 Task: Look for space in Birganj, Nepal from 10th September, 2023 to 16th September, 2023 for 4 adults in price range Rs.10000 to Rs.14000. Place can be private room with 4 bedrooms having 4 beds and 4 bathrooms. Property type can be house, flat, guest house, hotel. Amenities needed are: wifi, TV, free parkinig on premises, gym, breakfast. Booking option can be shelf check-in. Required host language is English.
Action: Mouse moved to (475, 100)
Screenshot: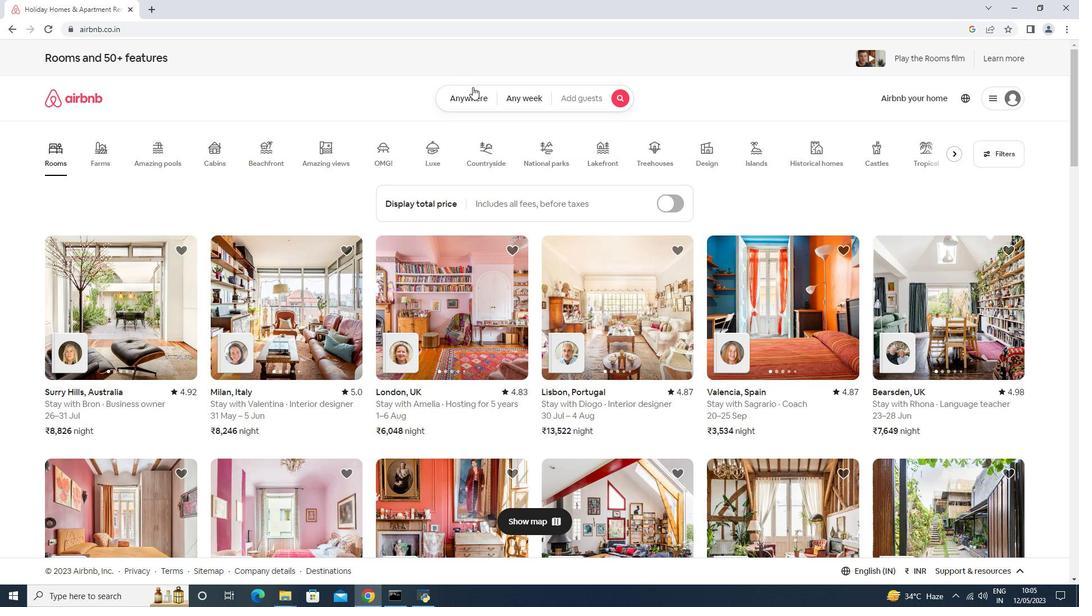 
Action: Mouse pressed left at (475, 100)
Screenshot: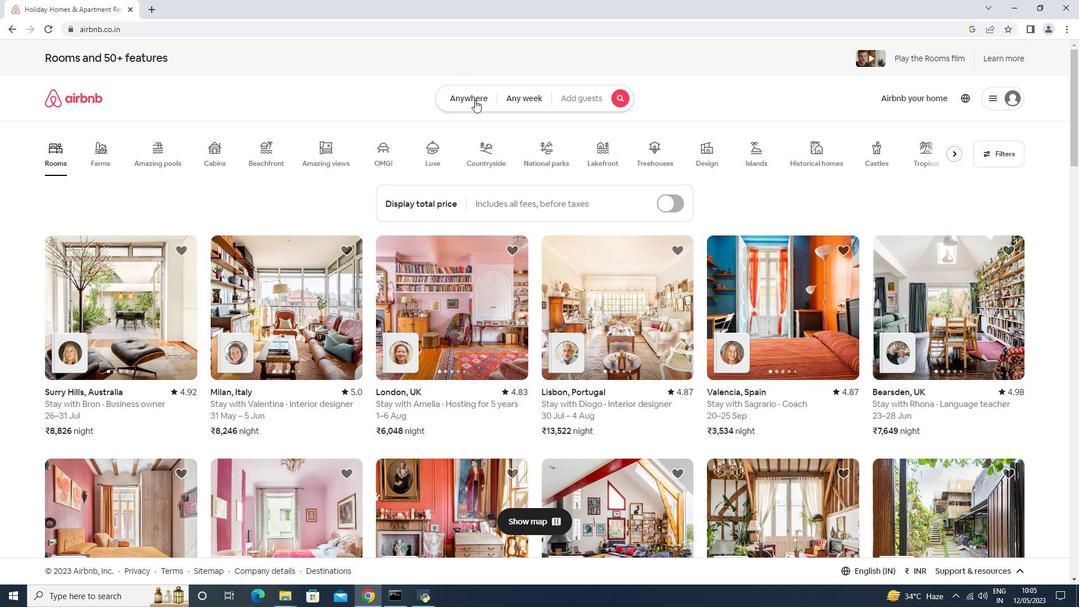 
Action: Mouse moved to (390, 138)
Screenshot: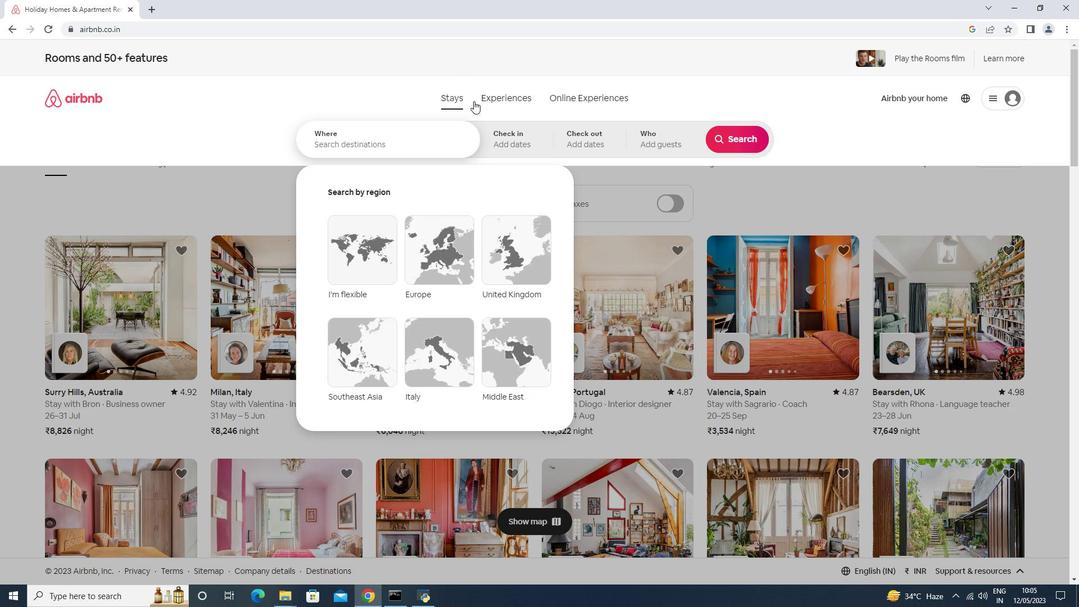 
Action: Mouse pressed left at (390, 138)
Screenshot: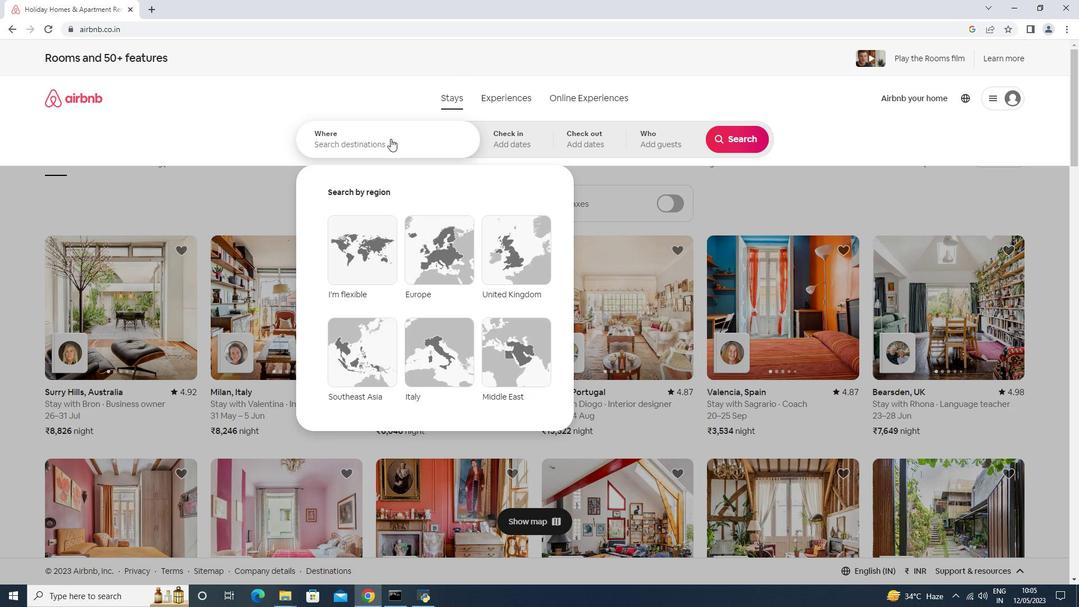 
Action: Key pressed <Key.shift><Key.shift>Birganj,<Key.space><Key.shift>Nepal<Key.enter>
Screenshot: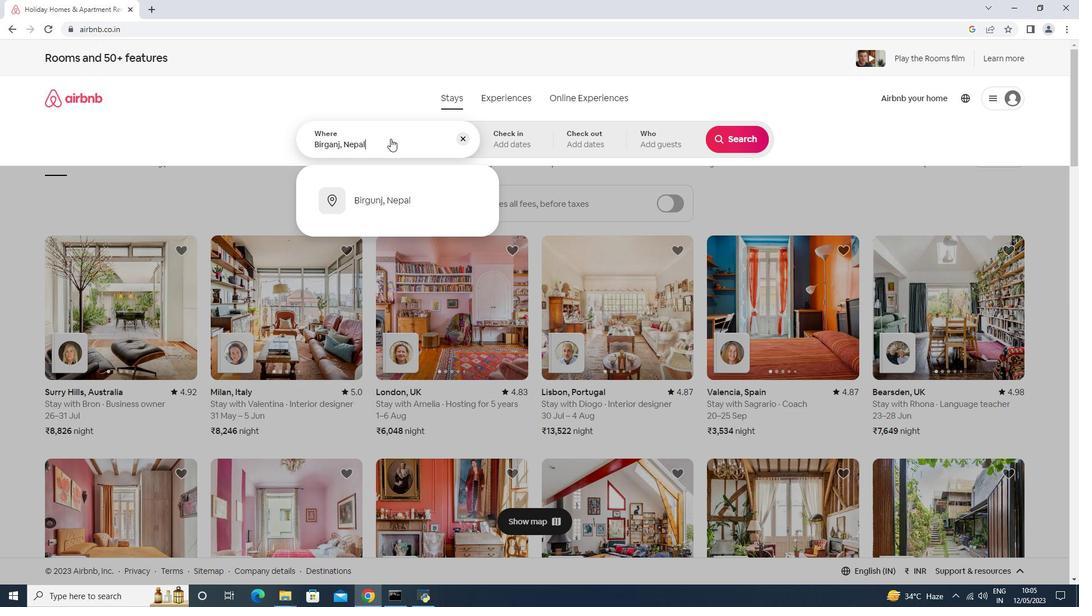 
Action: Mouse moved to (734, 227)
Screenshot: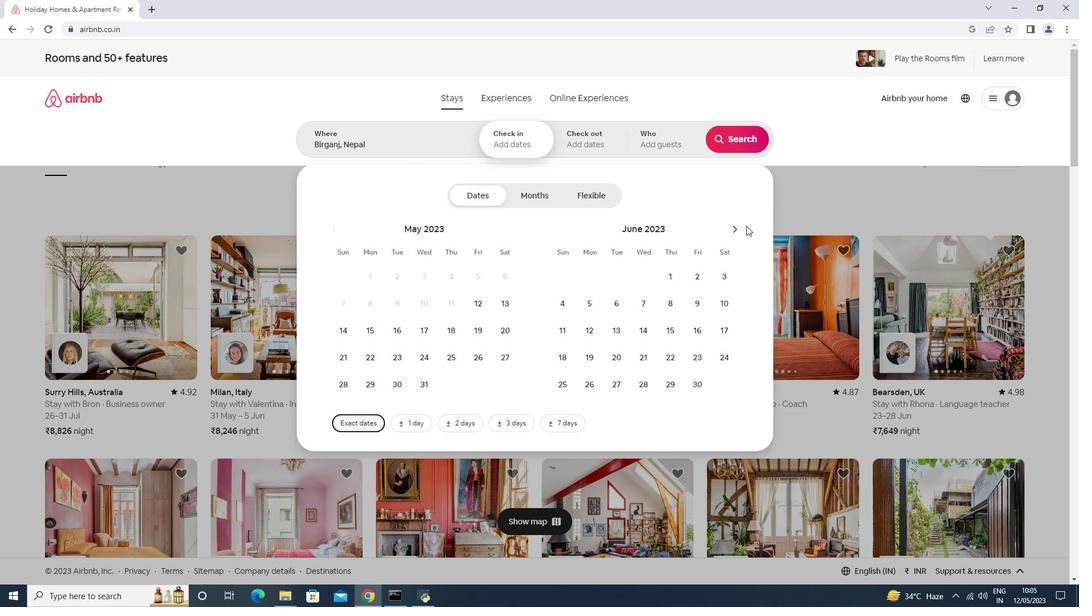 
Action: Mouse pressed left at (734, 227)
Screenshot: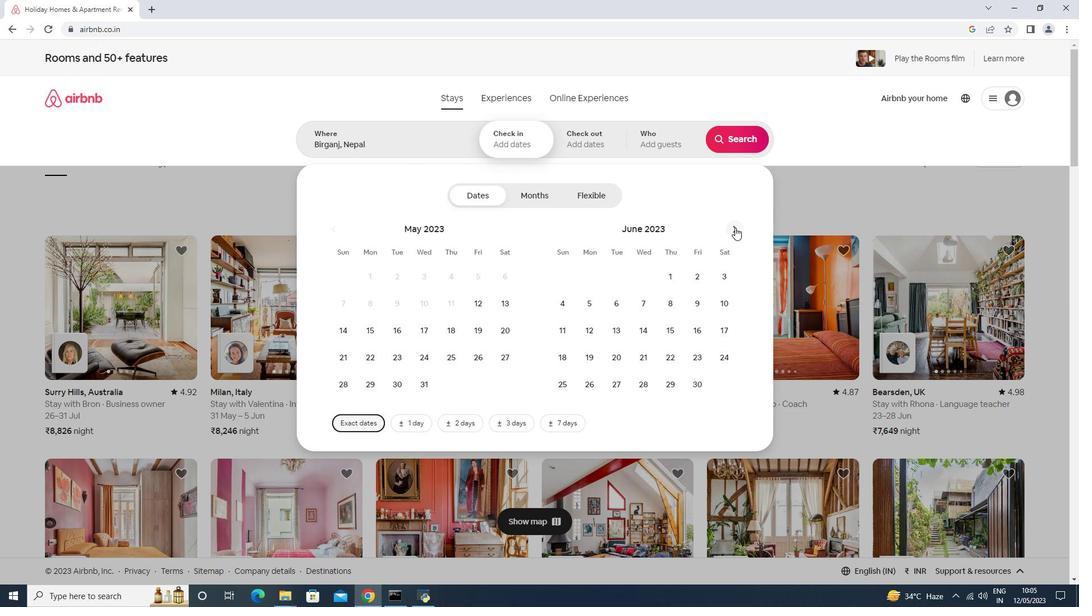 
Action: Mouse pressed left at (734, 227)
Screenshot: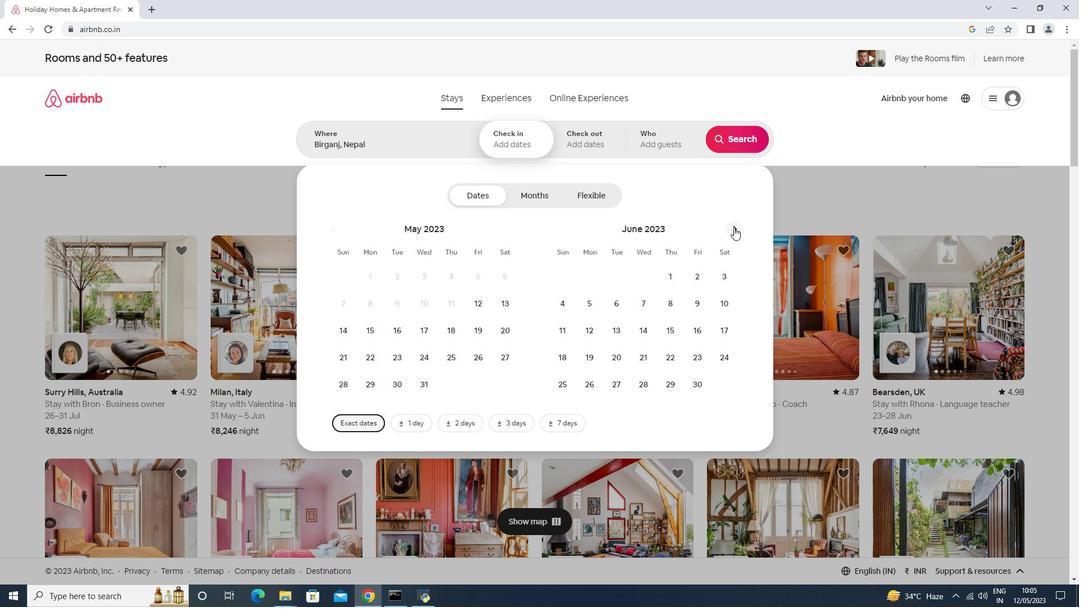 
Action: Mouse pressed left at (734, 227)
Screenshot: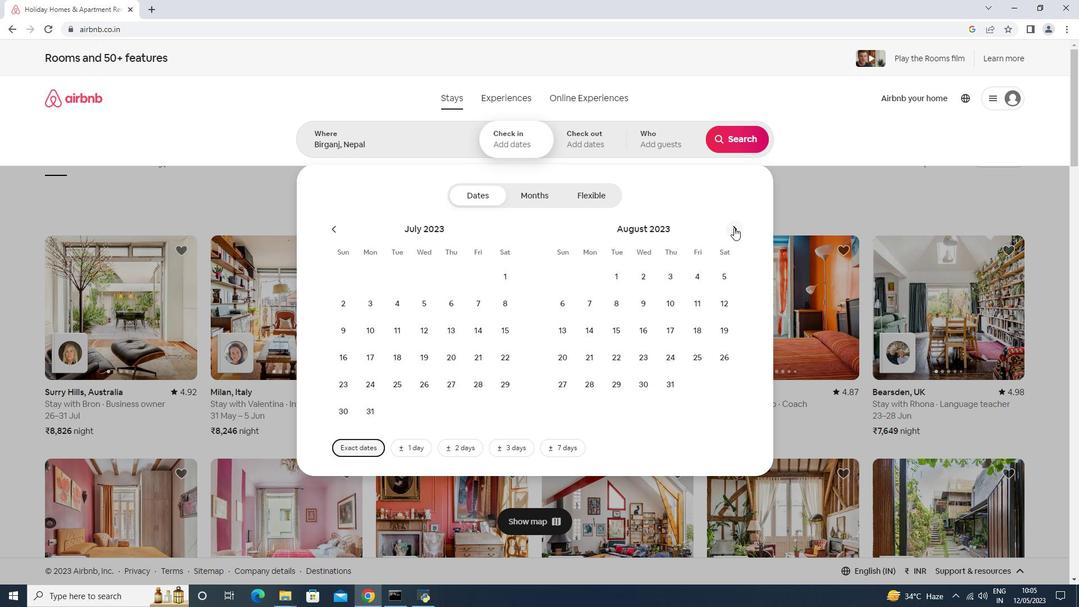 
Action: Mouse moved to (553, 332)
Screenshot: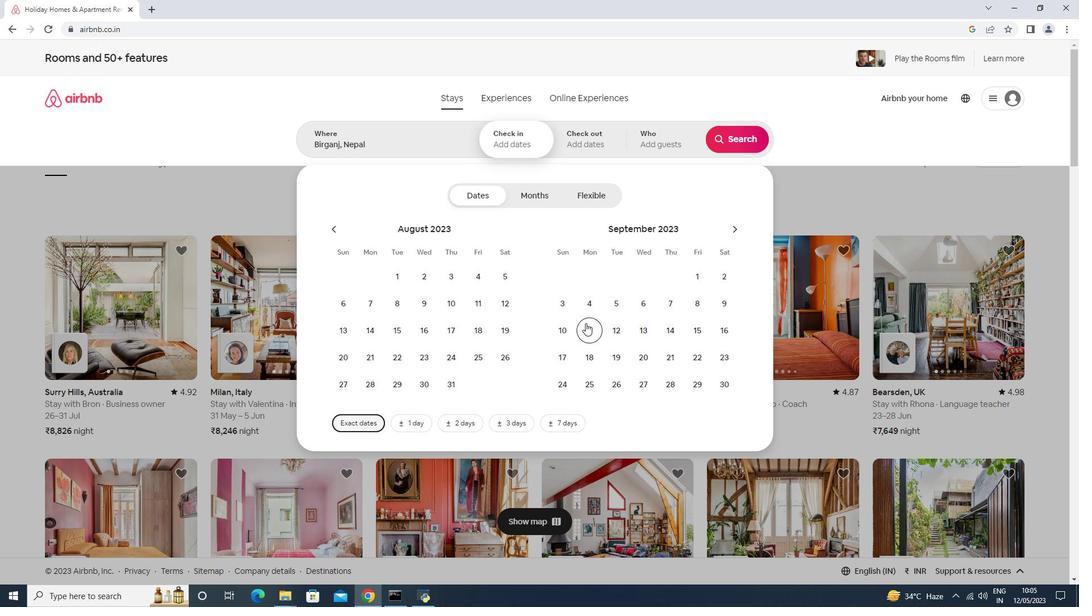 
Action: Mouse pressed left at (553, 332)
Screenshot: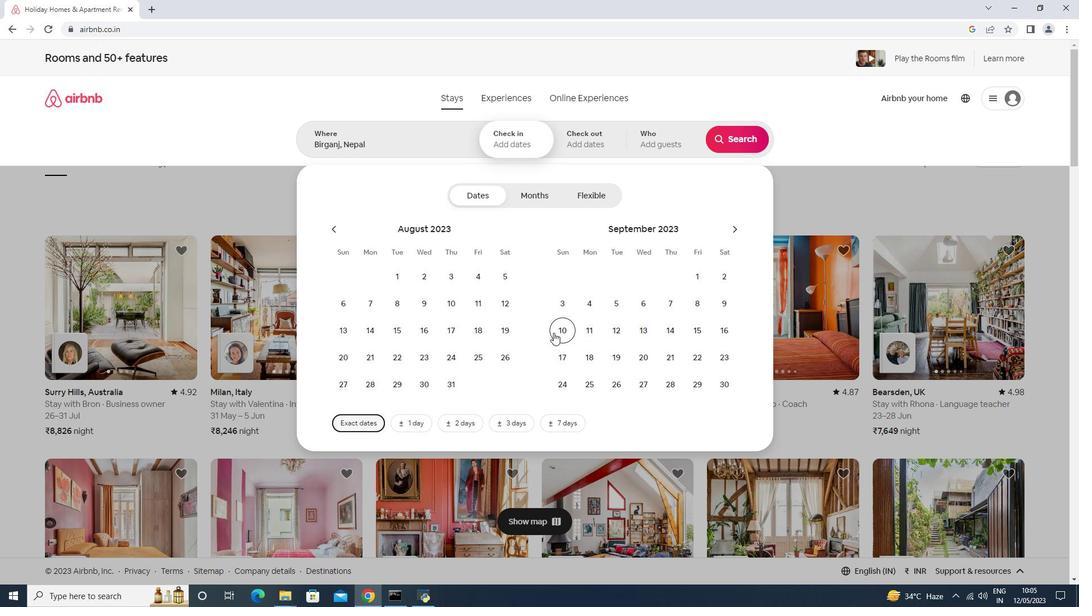 
Action: Mouse moved to (718, 336)
Screenshot: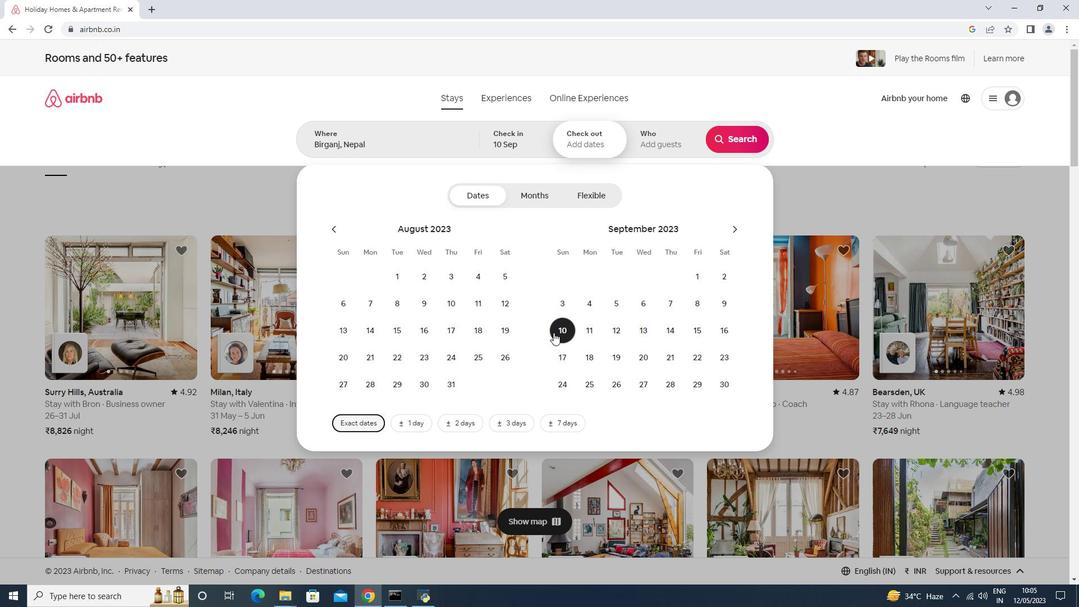 
Action: Mouse pressed left at (718, 336)
Screenshot: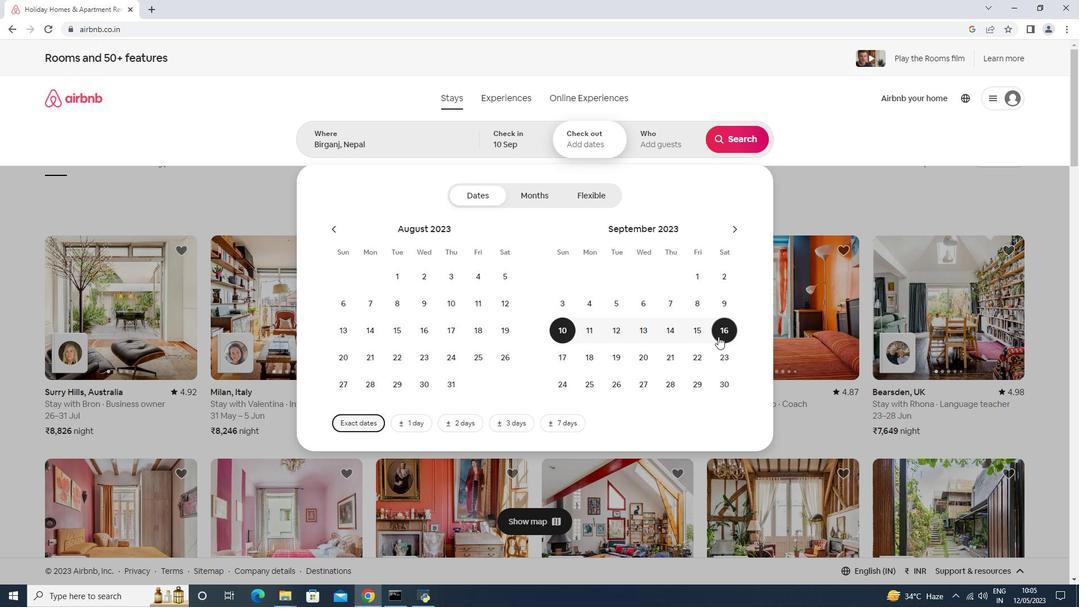 
Action: Mouse moved to (661, 140)
Screenshot: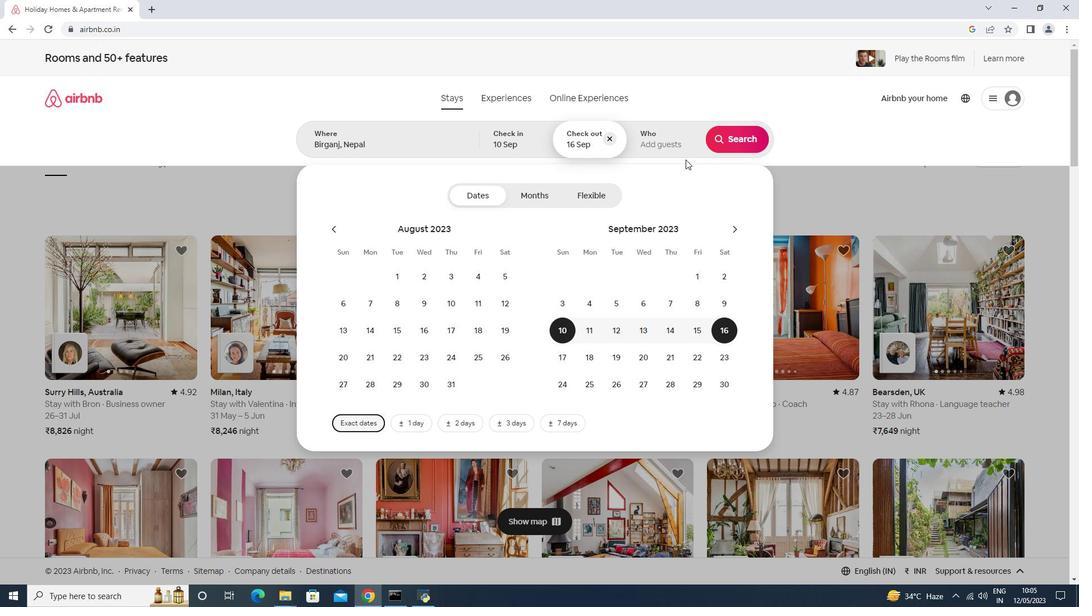 
Action: Mouse pressed left at (661, 140)
Screenshot: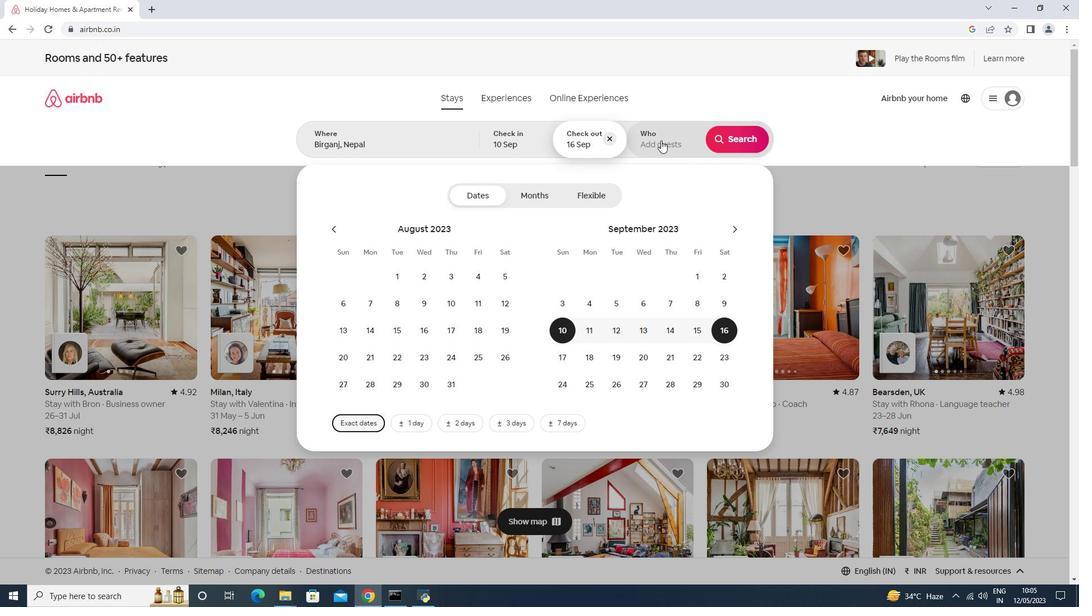 
Action: Mouse moved to (738, 197)
Screenshot: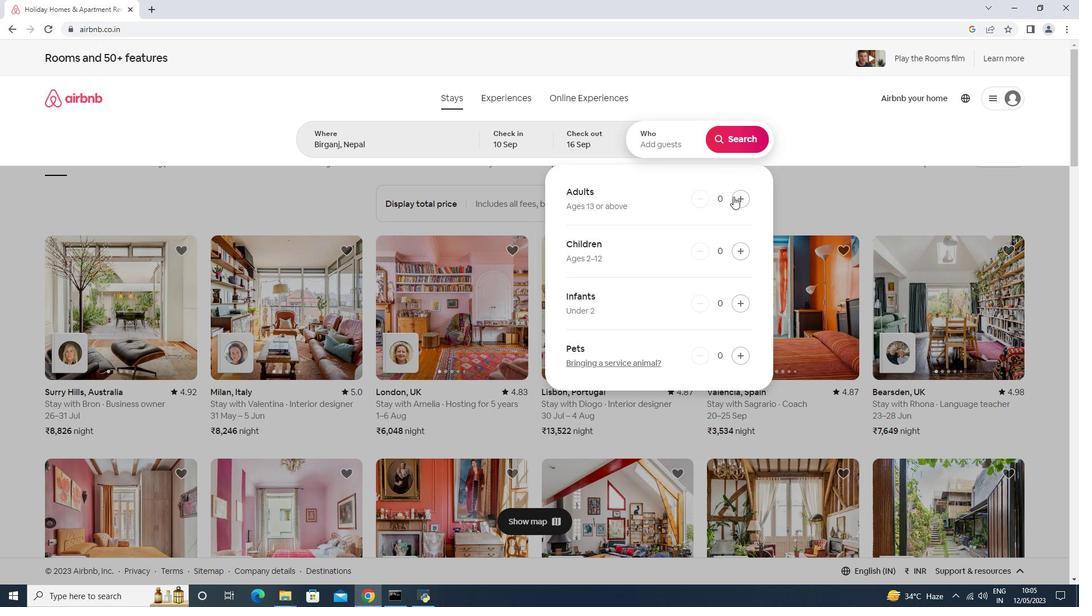 
Action: Mouse pressed left at (738, 197)
Screenshot: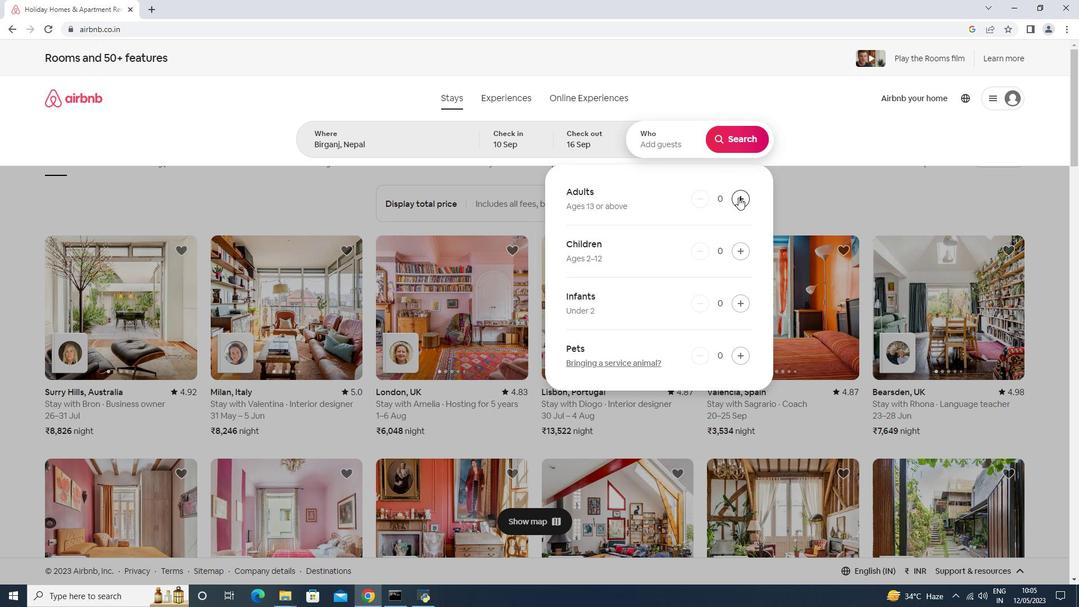 
Action: Mouse pressed left at (738, 197)
Screenshot: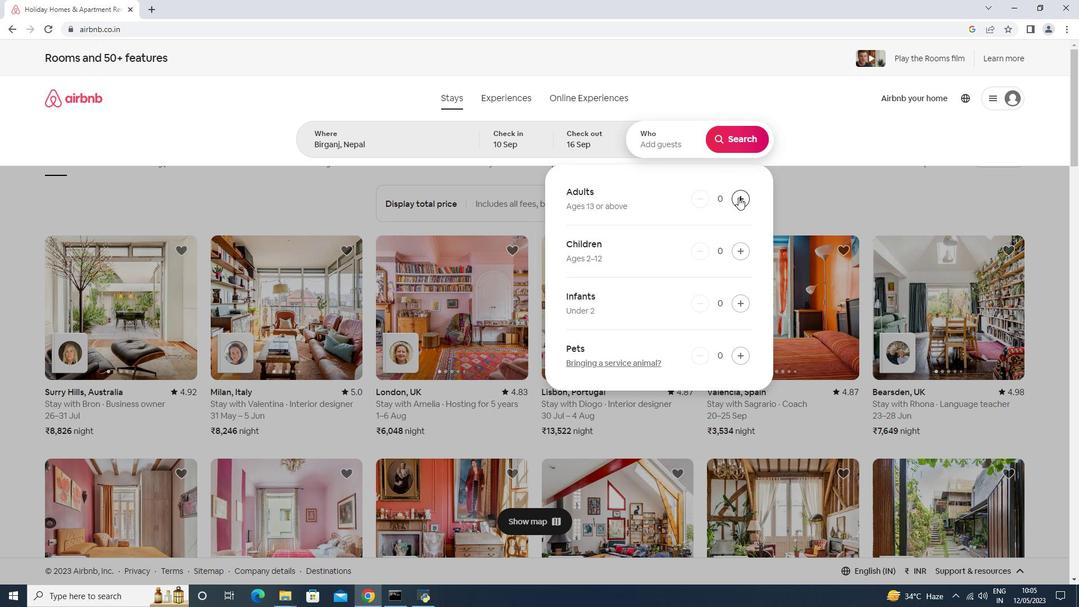 
Action: Mouse pressed left at (738, 197)
Screenshot: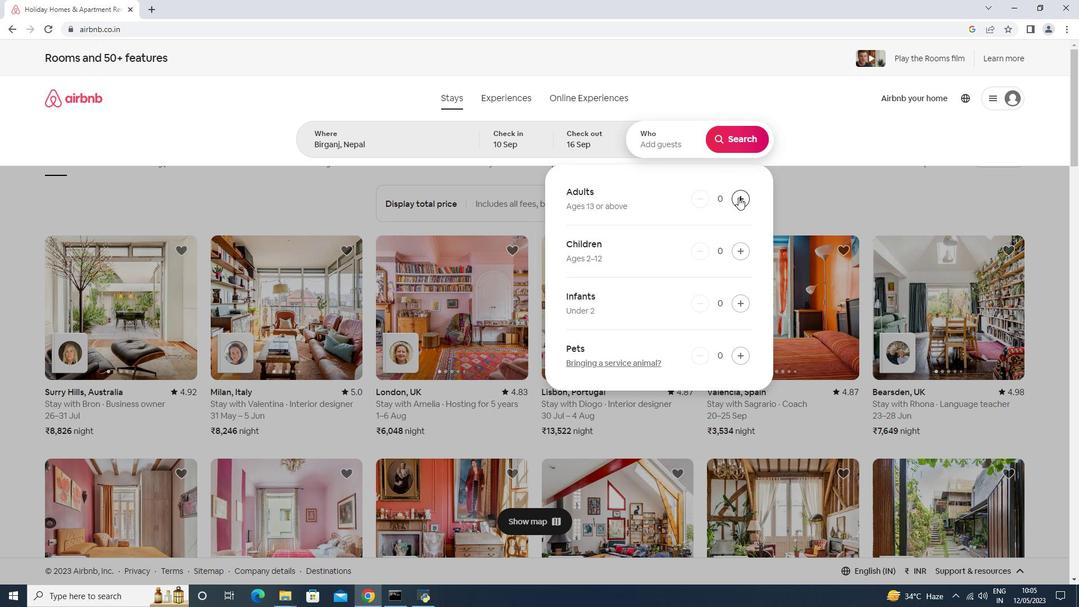 
Action: Mouse pressed left at (738, 197)
Screenshot: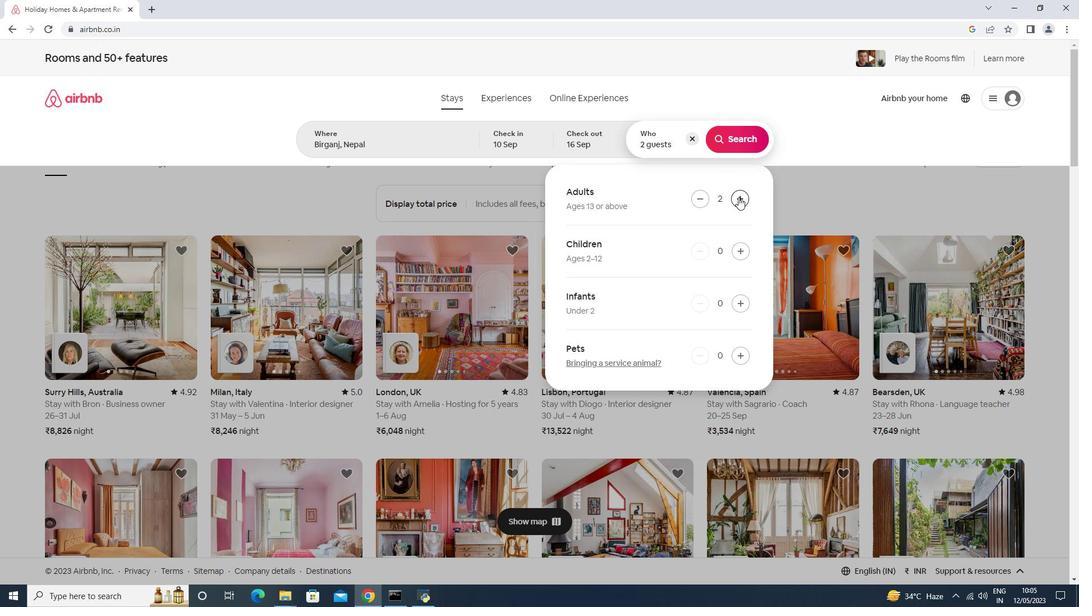 
Action: Mouse moved to (737, 133)
Screenshot: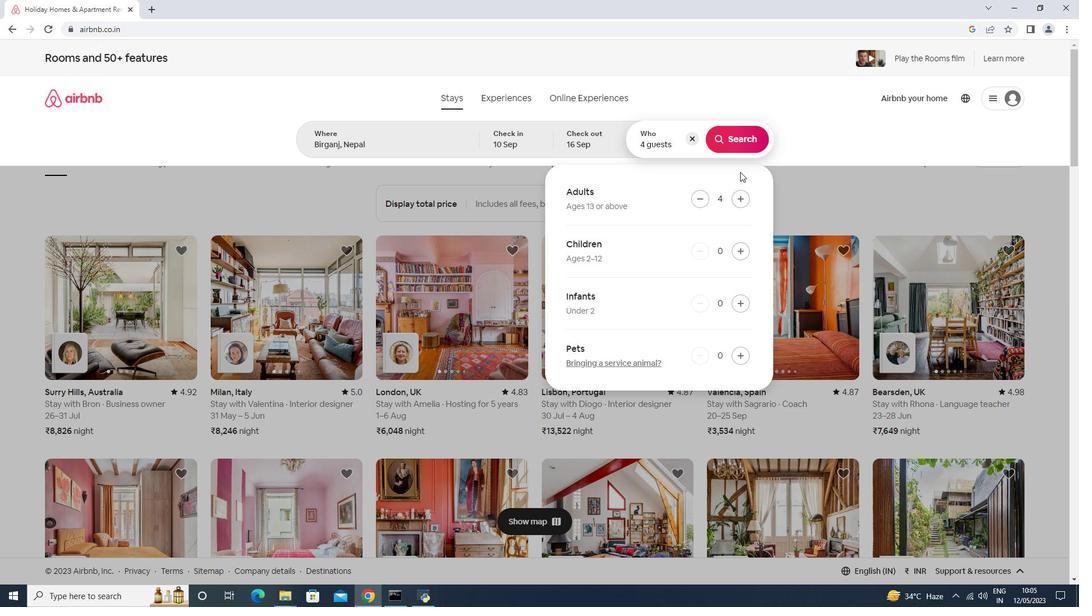 
Action: Mouse pressed left at (737, 133)
Screenshot: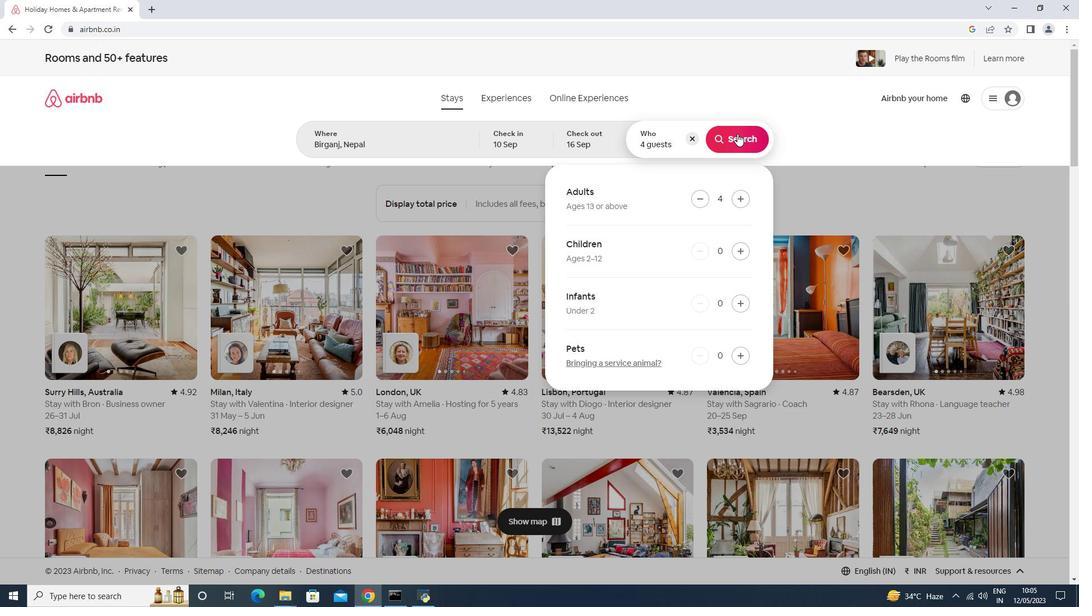 
Action: Mouse moved to (1038, 113)
Screenshot: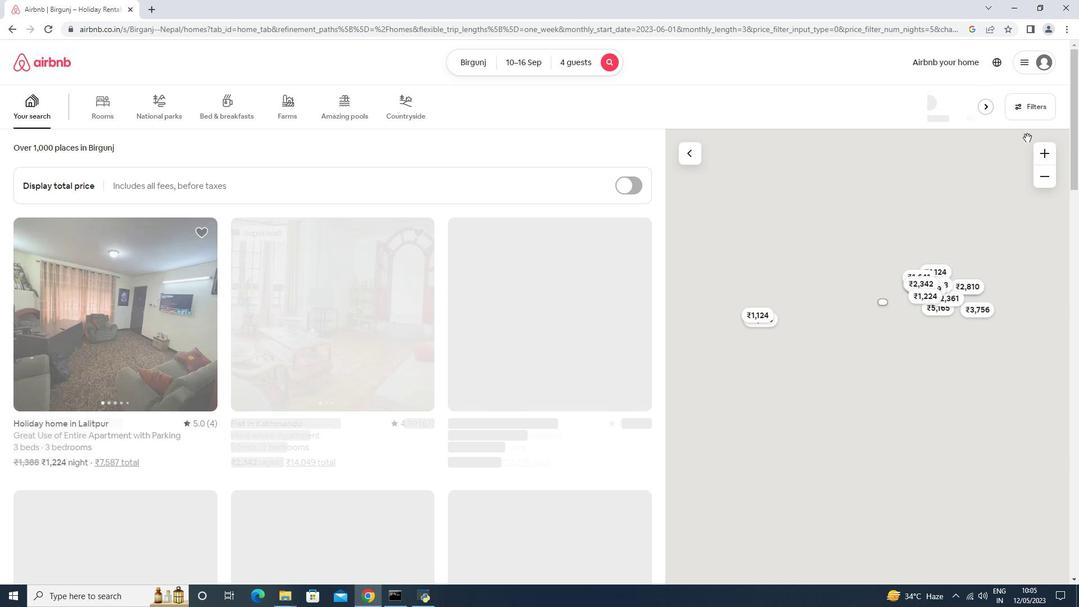 
Action: Mouse pressed left at (1038, 113)
Screenshot: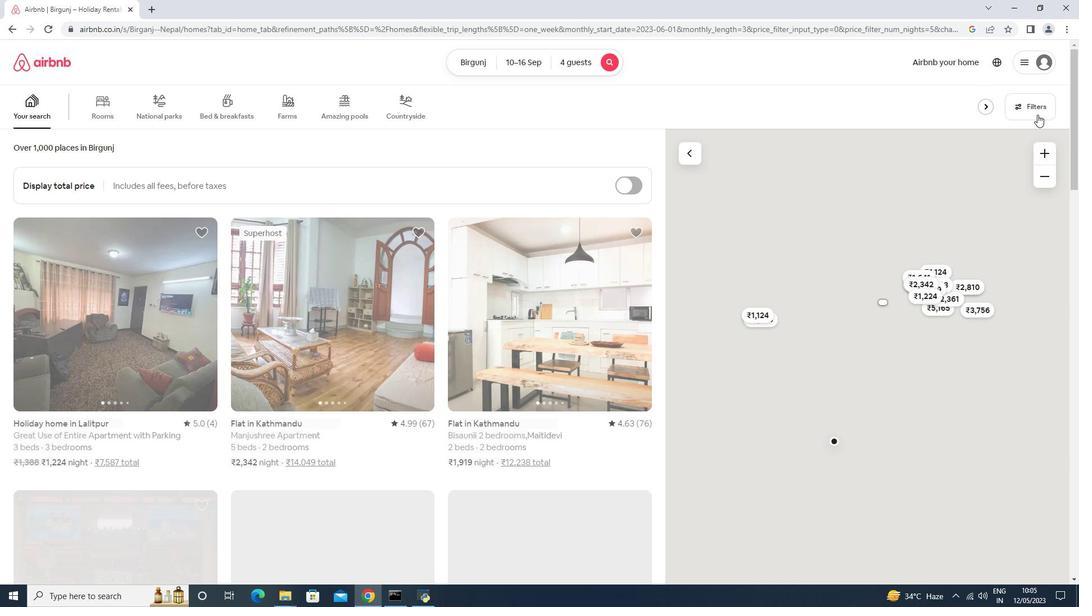 
Action: Mouse moved to (466, 384)
Screenshot: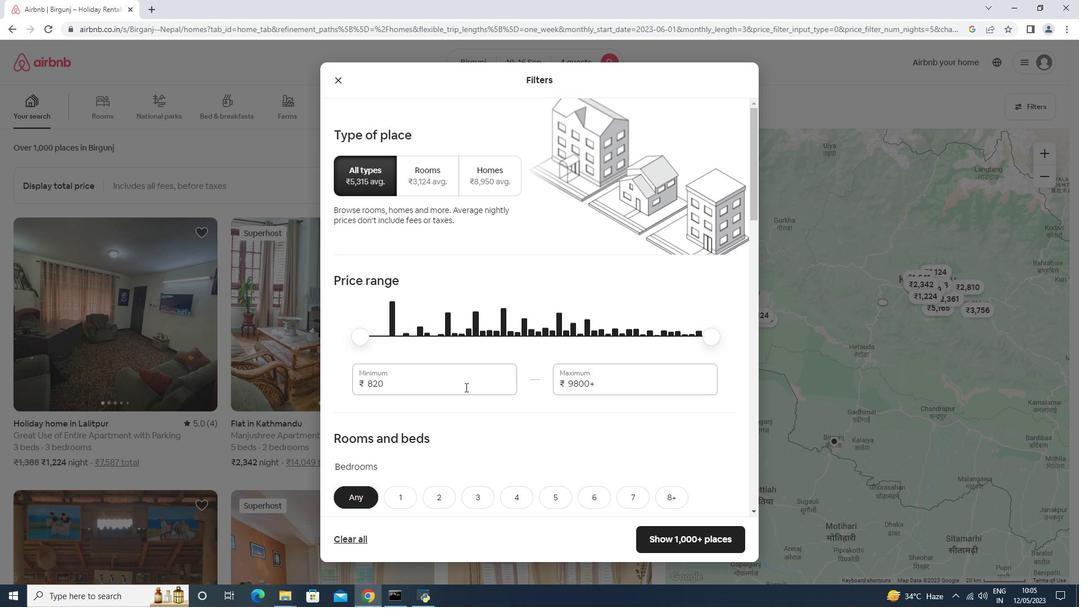 
Action: Mouse pressed left at (466, 384)
Screenshot: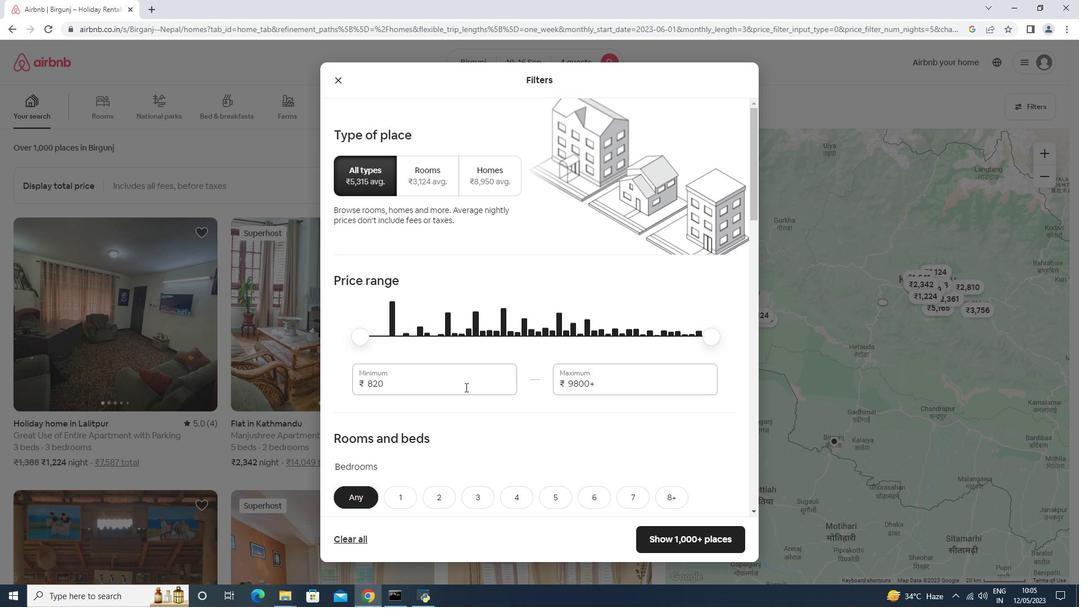 
Action: Mouse moved to (466, 384)
Screenshot: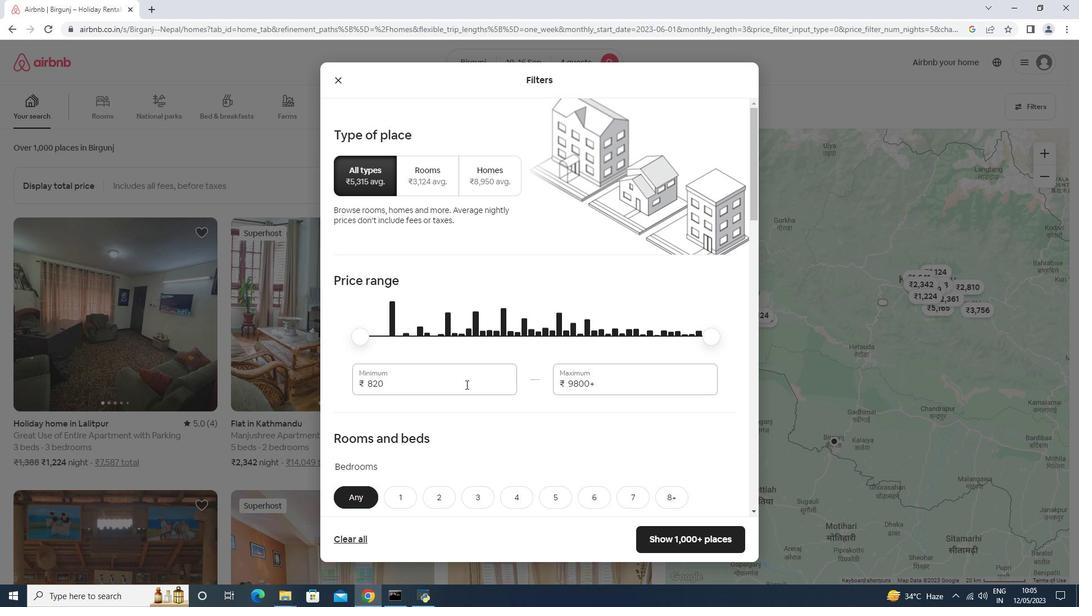 
Action: Mouse pressed left at (466, 384)
Screenshot: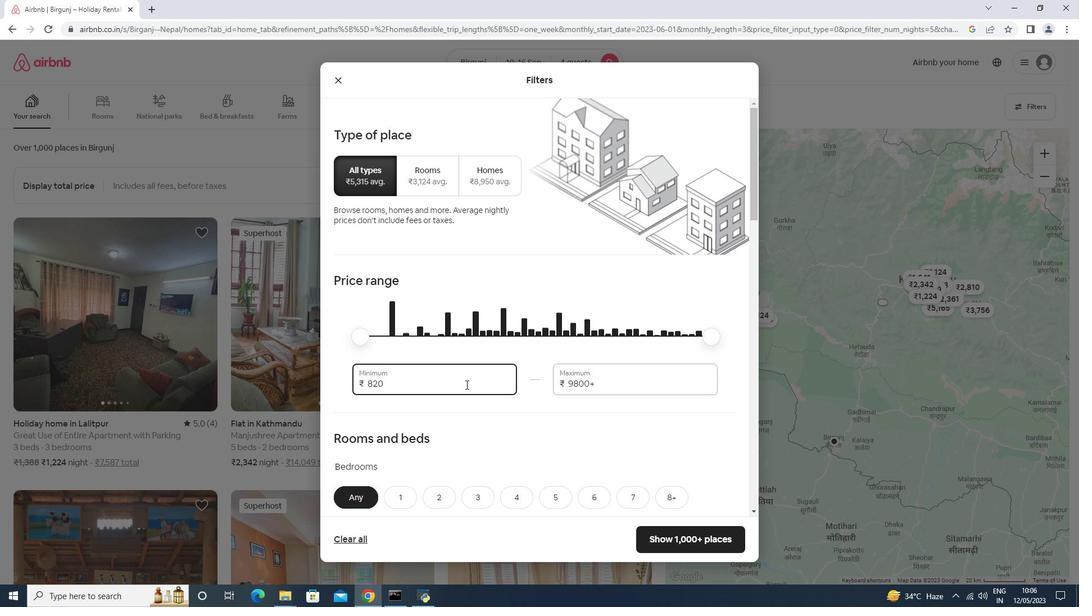 
Action: Mouse pressed left at (466, 384)
Screenshot: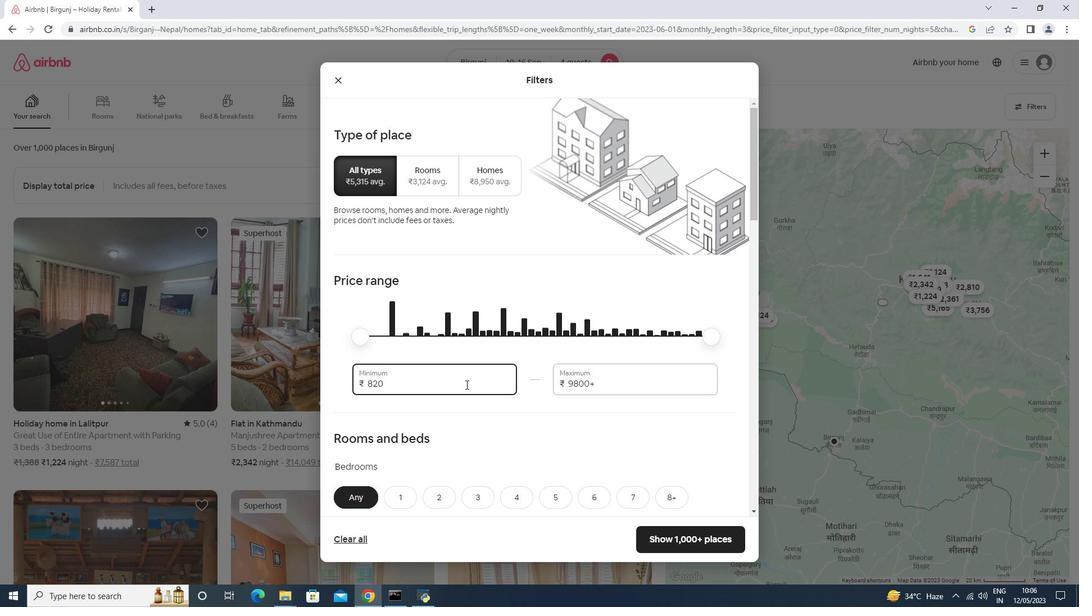 
Action: Key pressed 10000<Key.tab>16000
Screenshot: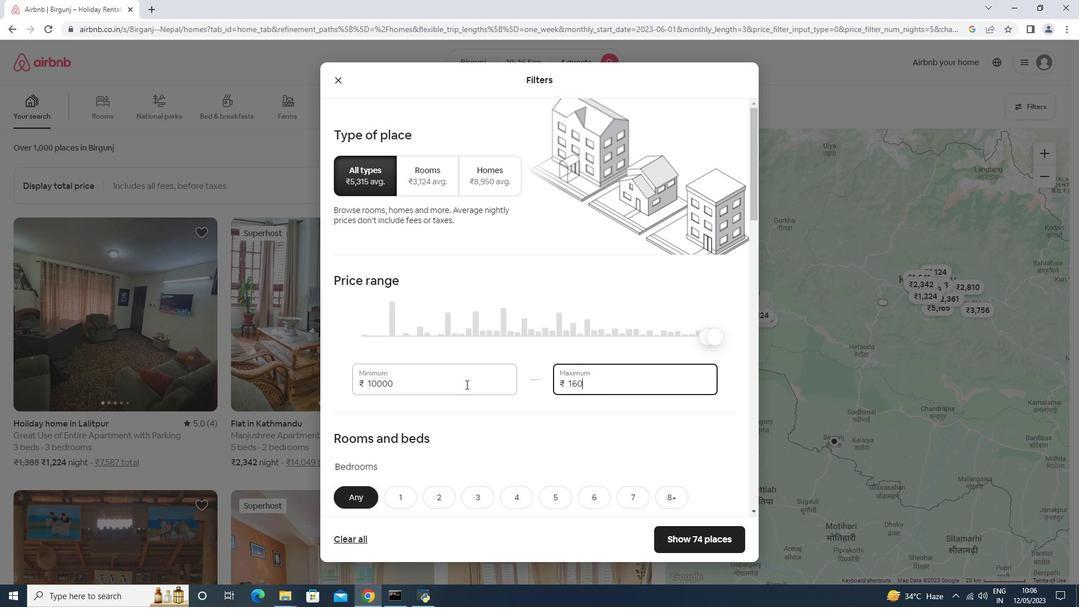 
Action: Mouse moved to (454, 391)
Screenshot: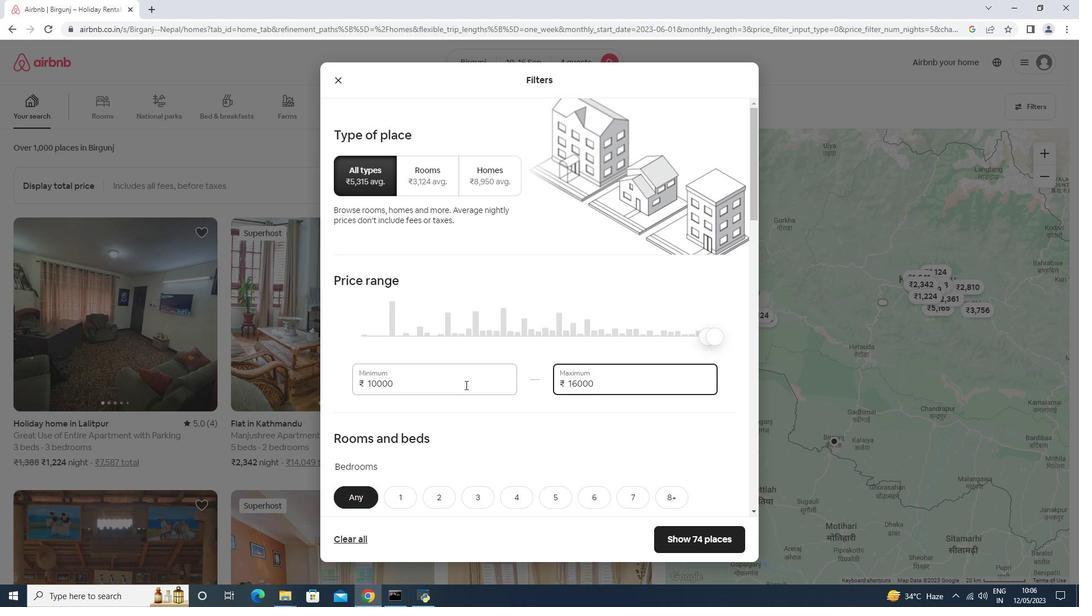 
Action: Mouse scrolled (454, 391) with delta (0, 0)
Screenshot: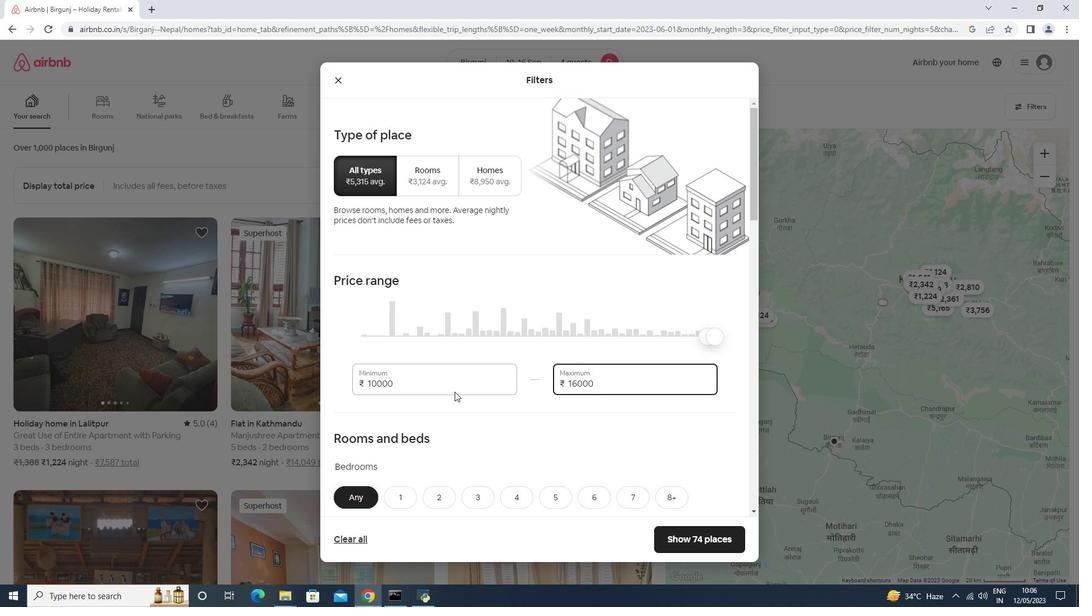
Action: Mouse scrolled (454, 391) with delta (0, 0)
Screenshot: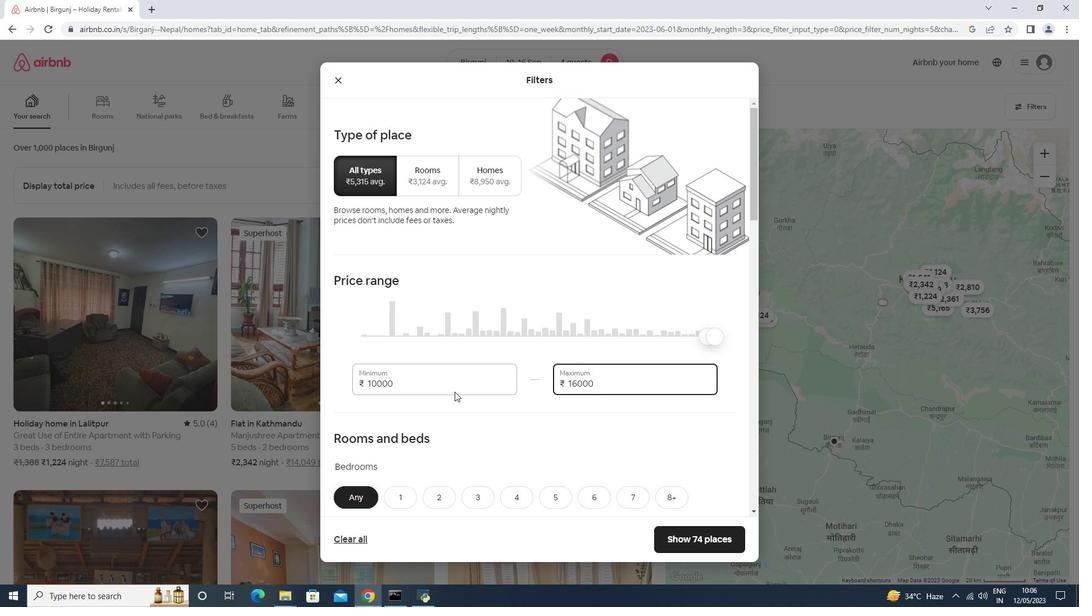 
Action: Mouse scrolled (454, 391) with delta (0, 0)
Screenshot: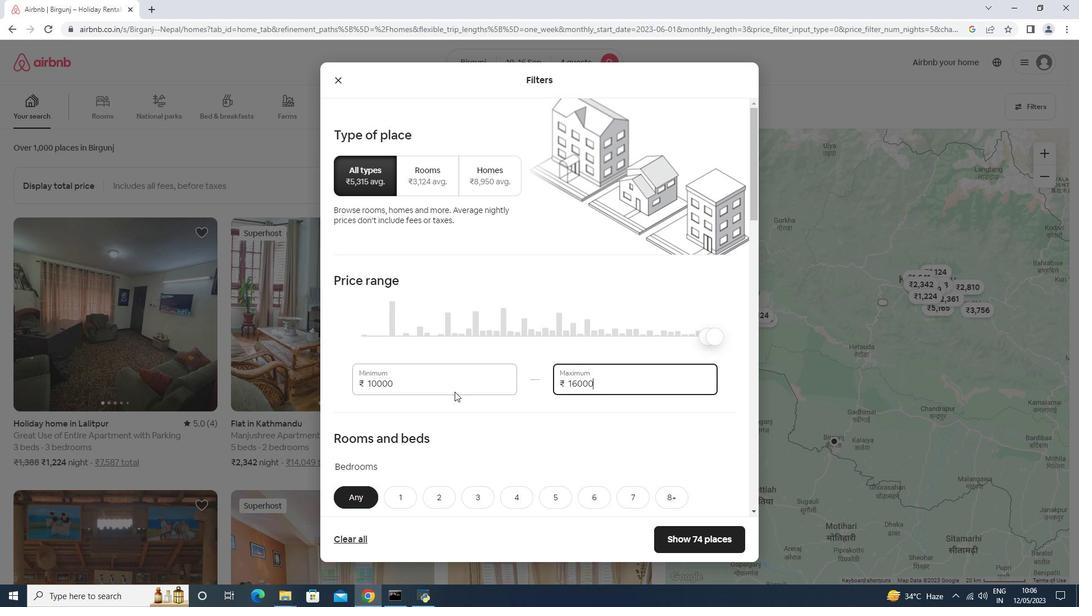 
Action: Mouse scrolled (454, 391) with delta (0, 0)
Screenshot: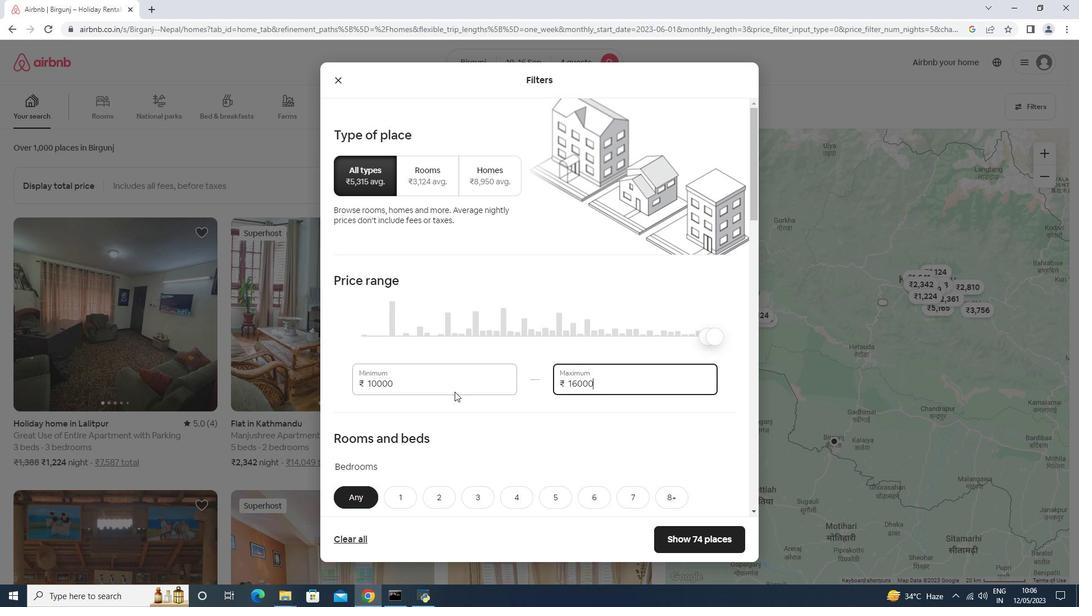 
Action: Mouse moved to (522, 271)
Screenshot: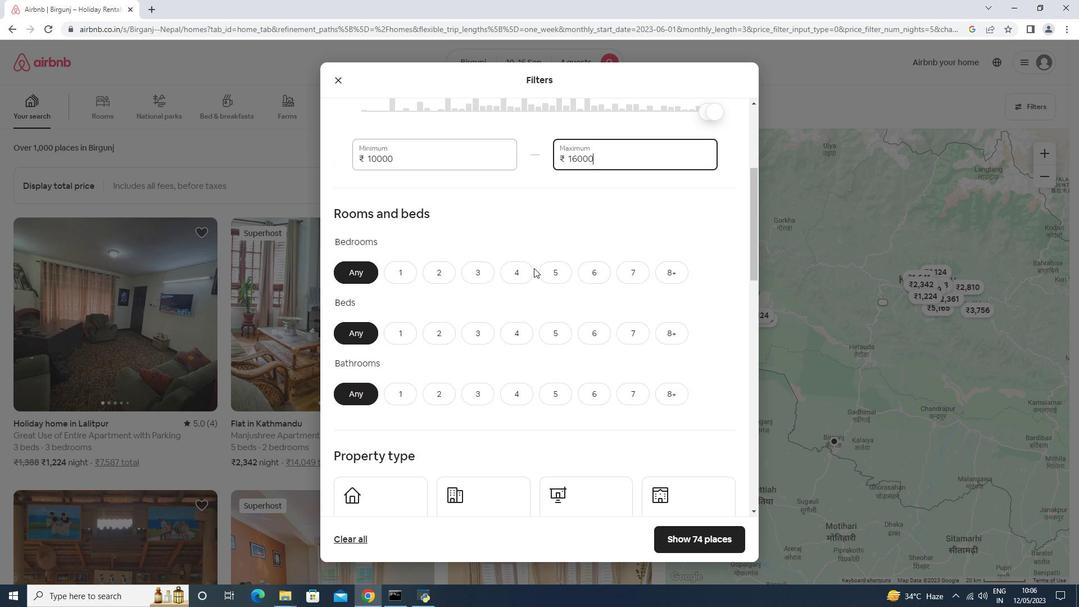 
Action: Mouse pressed left at (522, 271)
Screenshot: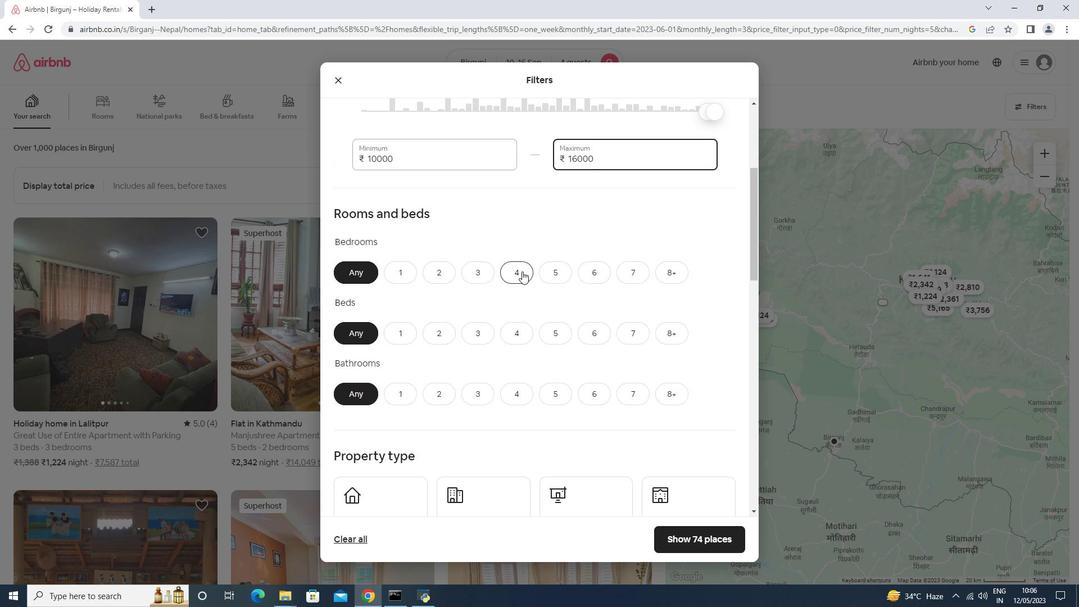 
Action: Mouse moved to (515, 331)
Screenshot: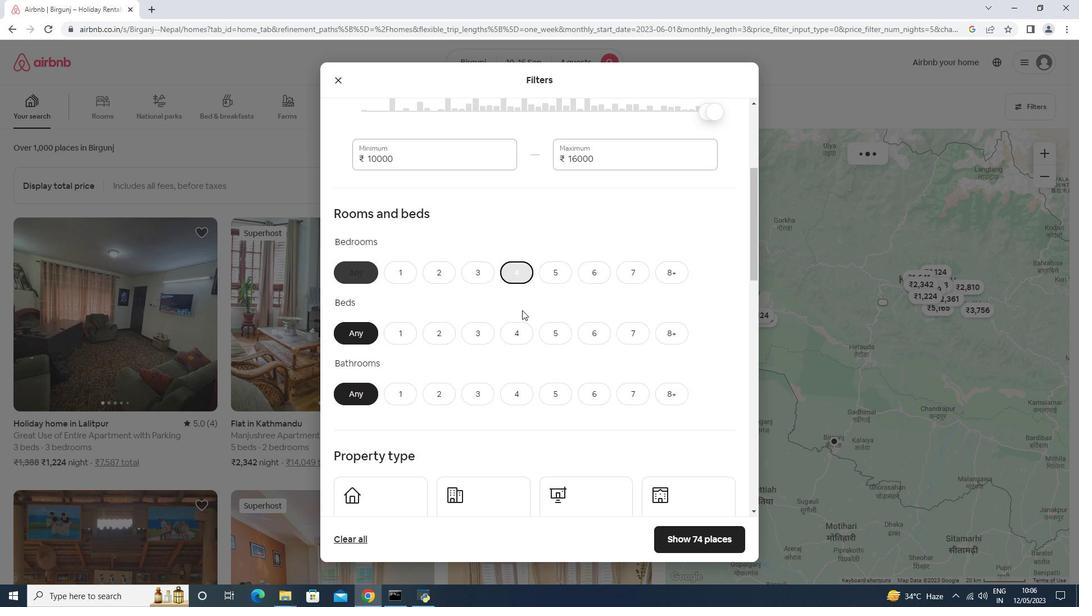 
Action: Mouse pressed left at (515, 331)
Screenshot: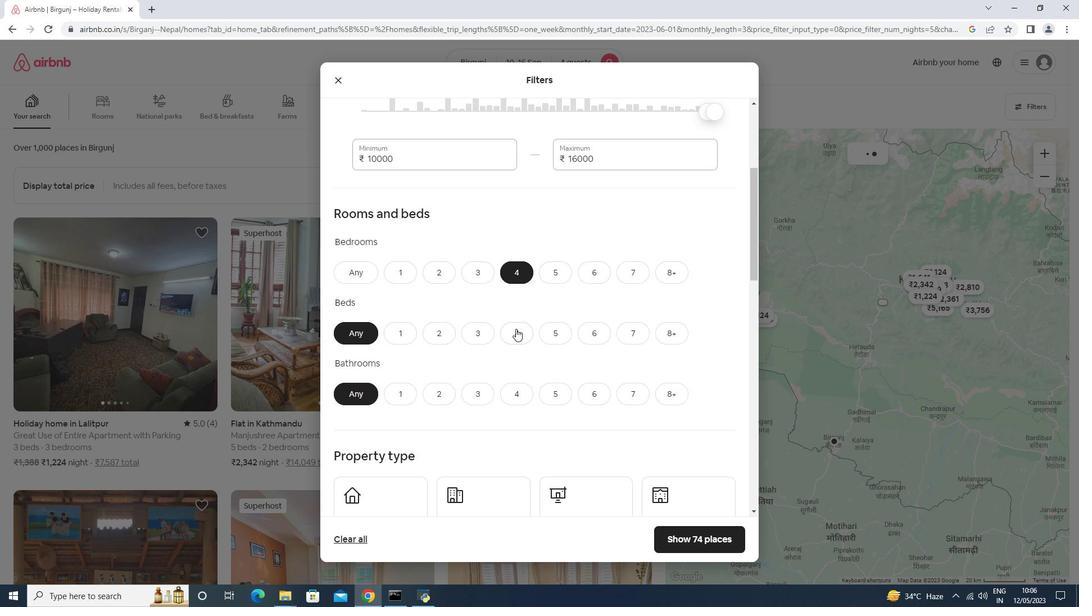 
Action: Mouse moved to (510, 386)
Screenshot: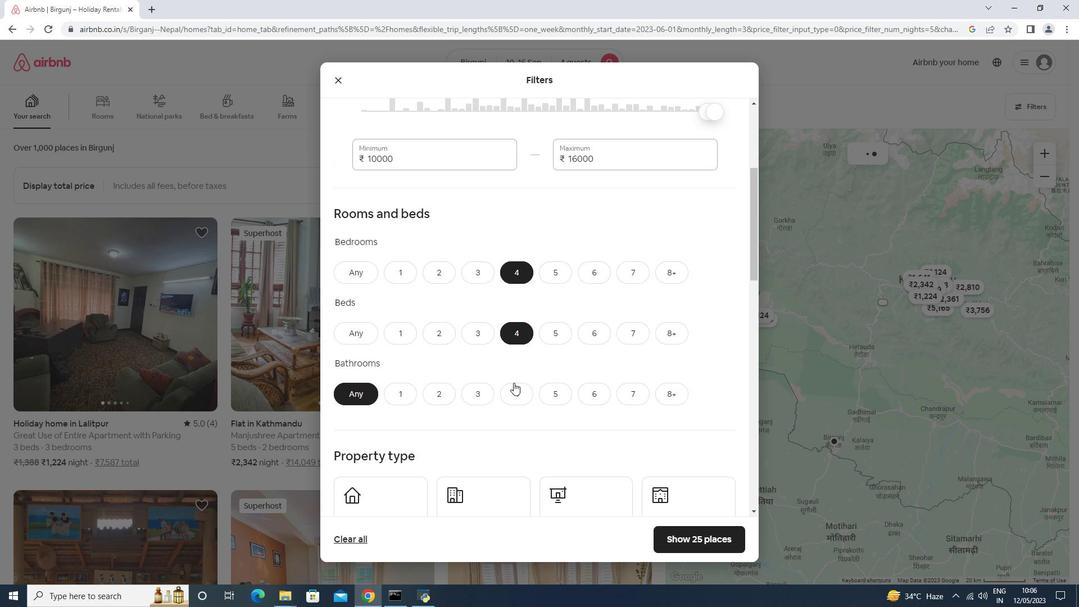 
Action: Mouse pressed left at (510, 386)
Screenshot: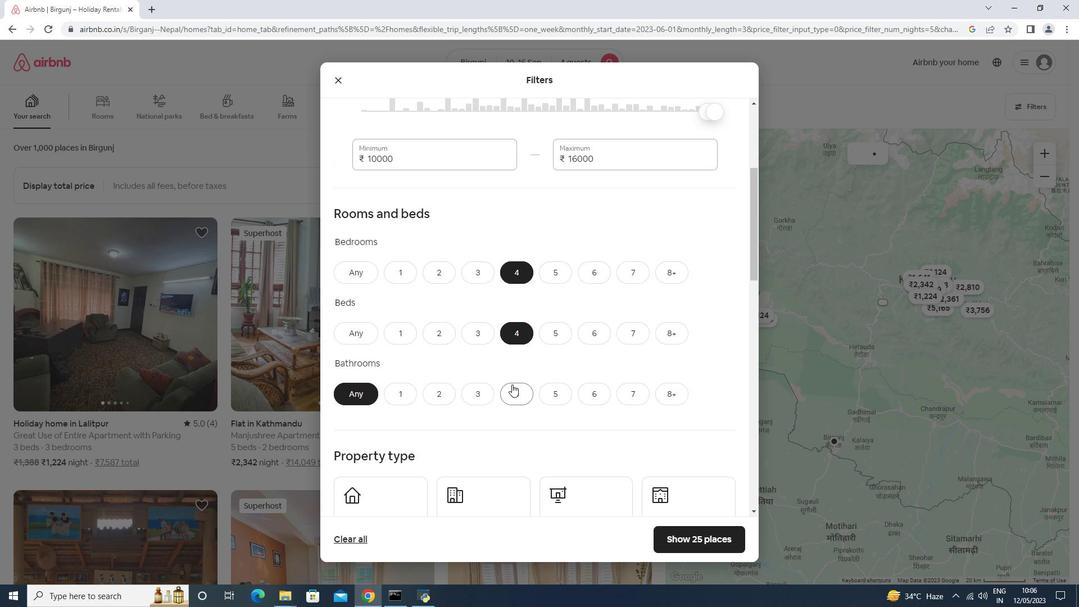 
Action: Mouse moved to (510, 386)
Screenshot: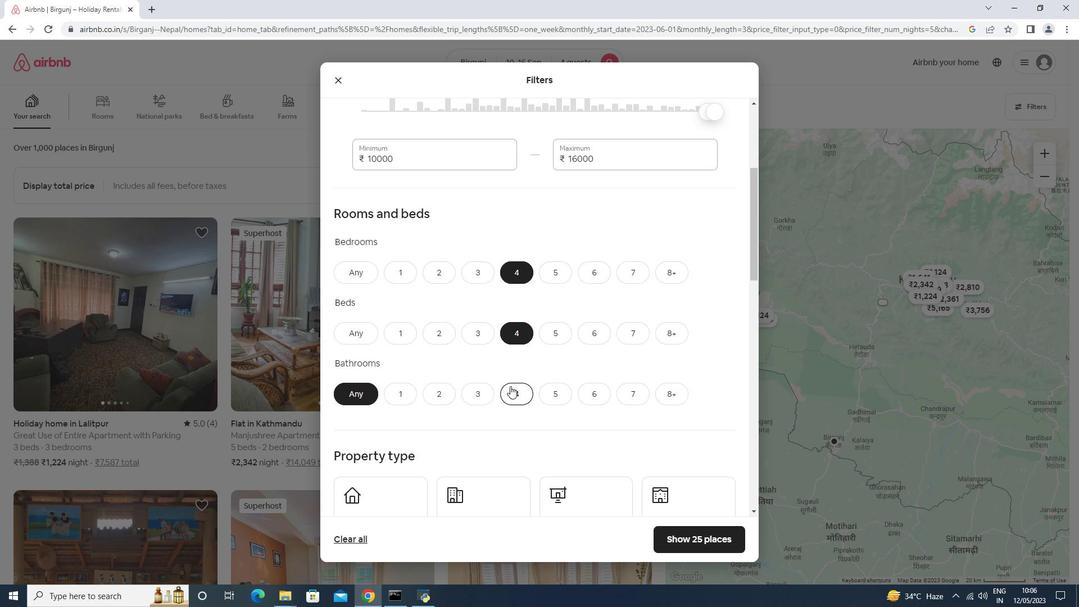 
Action: Mouse scrolled (510, 385) with delta (0, 0)
Screenshot: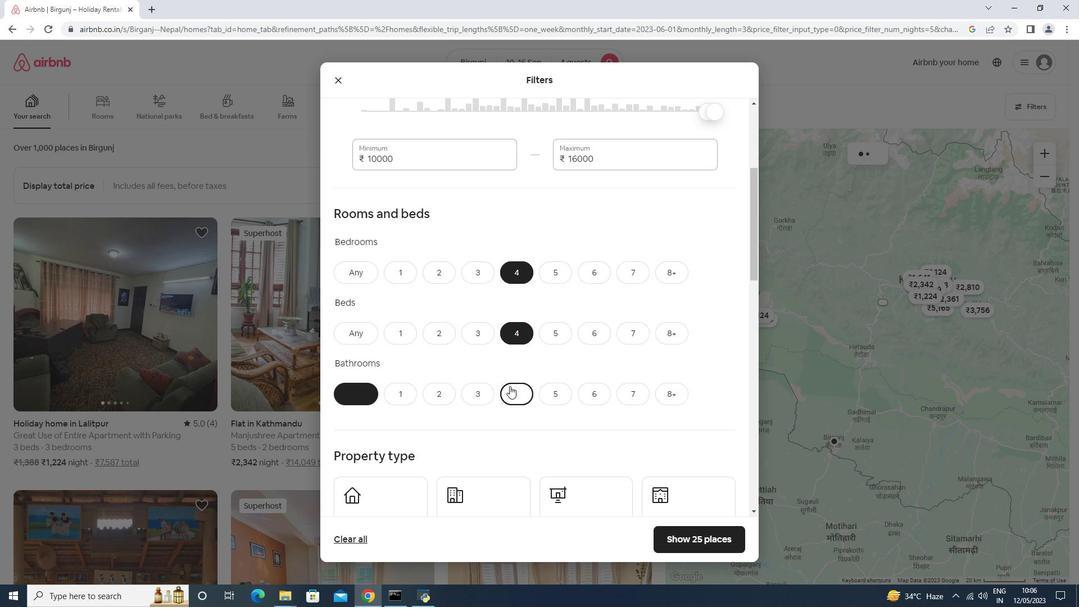 
Action: Mouse scrolled (510, 385) with delta (0, 0)
Screenshot: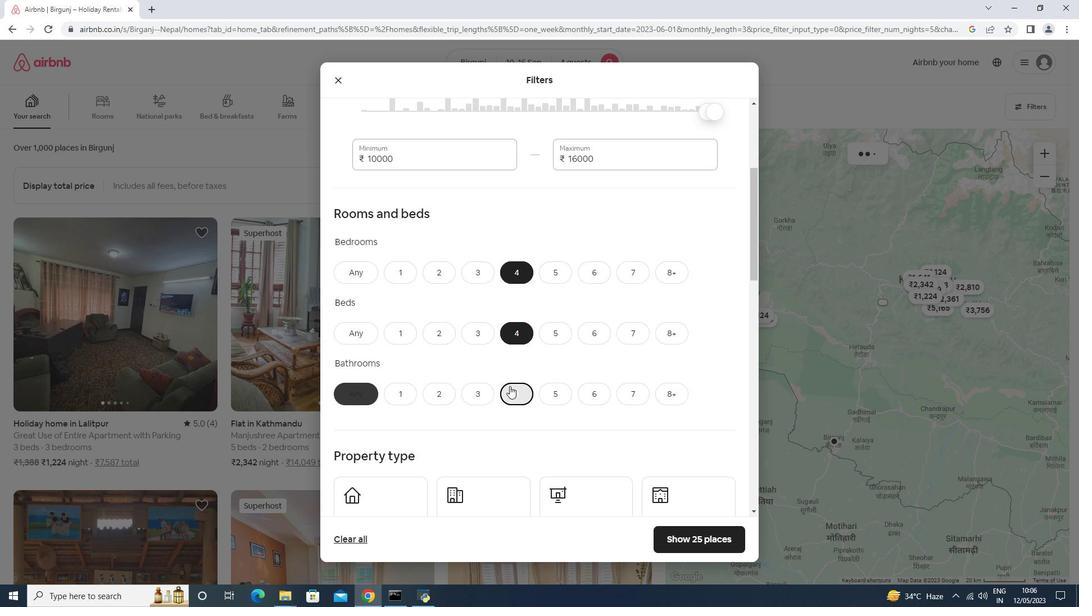 
Action: Mouse scrolled (510, 385) with delta (0, 0)
Screenshot: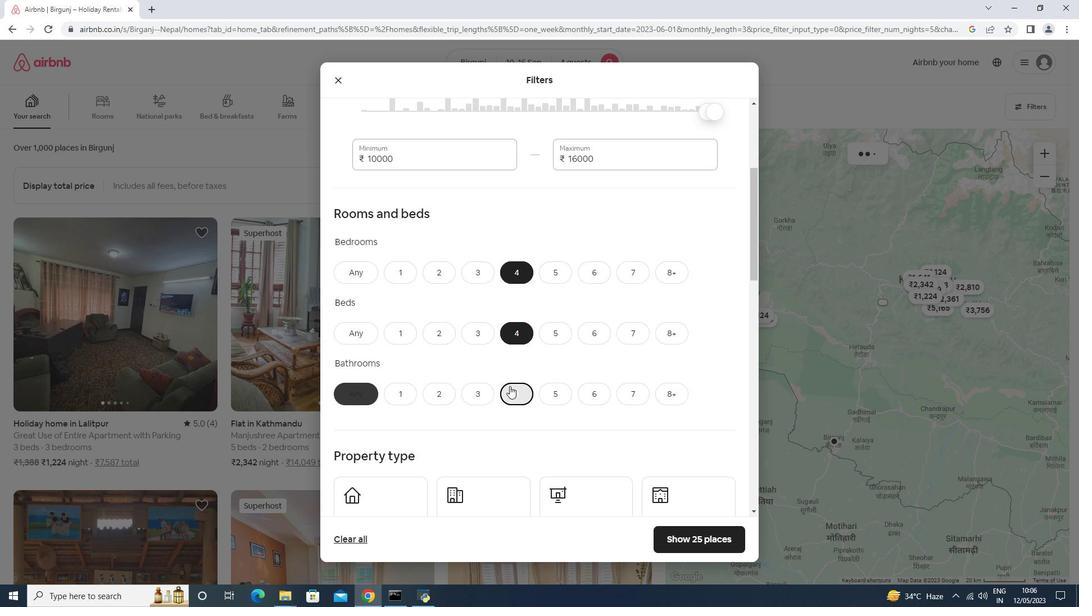 
Action: Mouse moved to (403, 320)
Screenshot: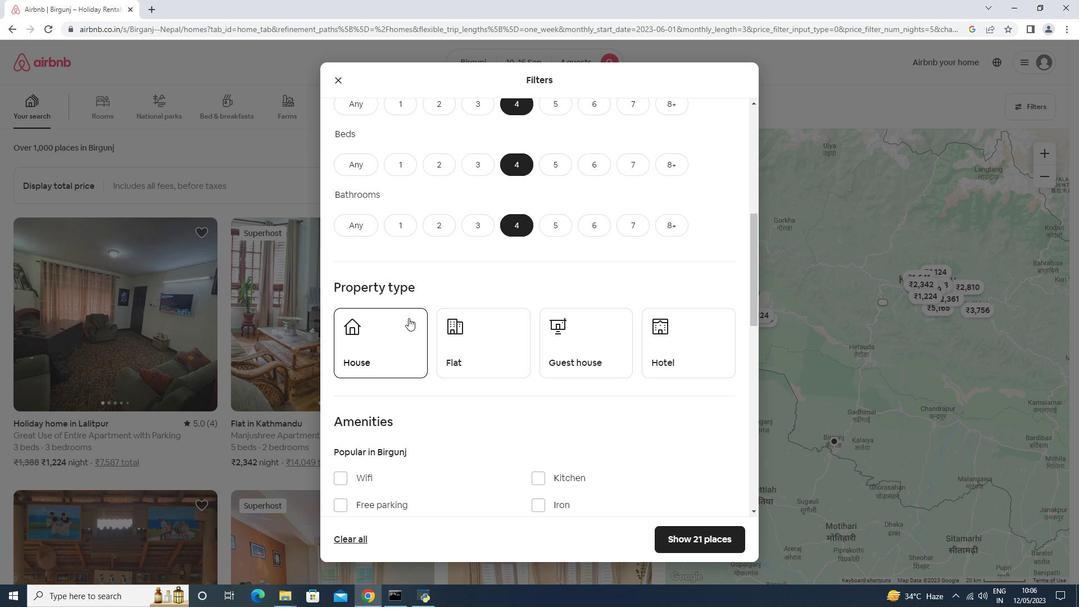 
Action: Mouse pressed left at (403, 320)
Screenshot: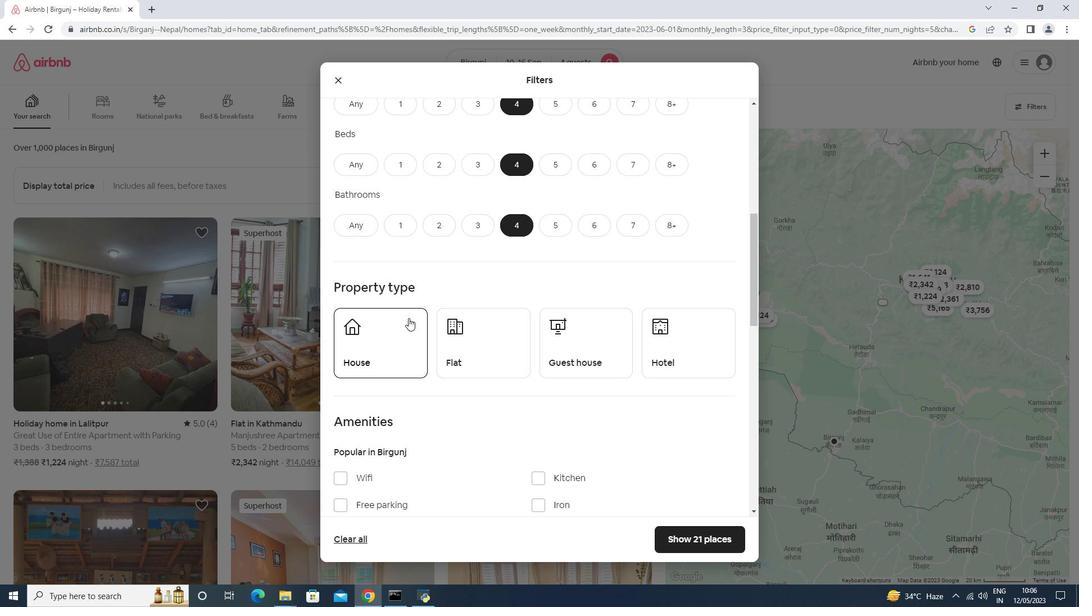 
Action: Mouse moved to (520, 346)
Screenshot: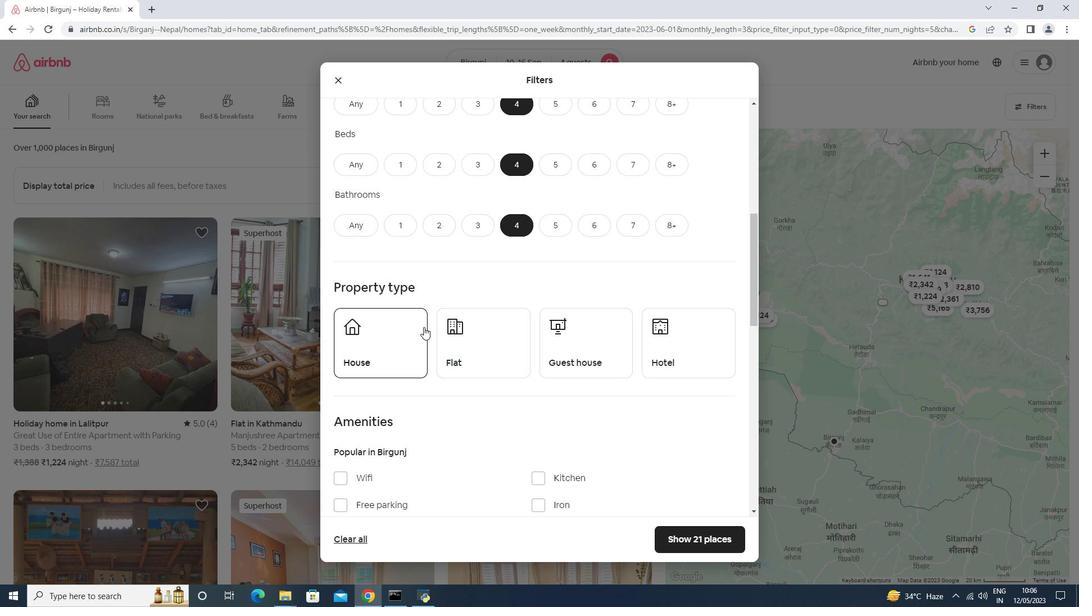 
Action: Mouse pressed left at (520, 346)
Screenshot: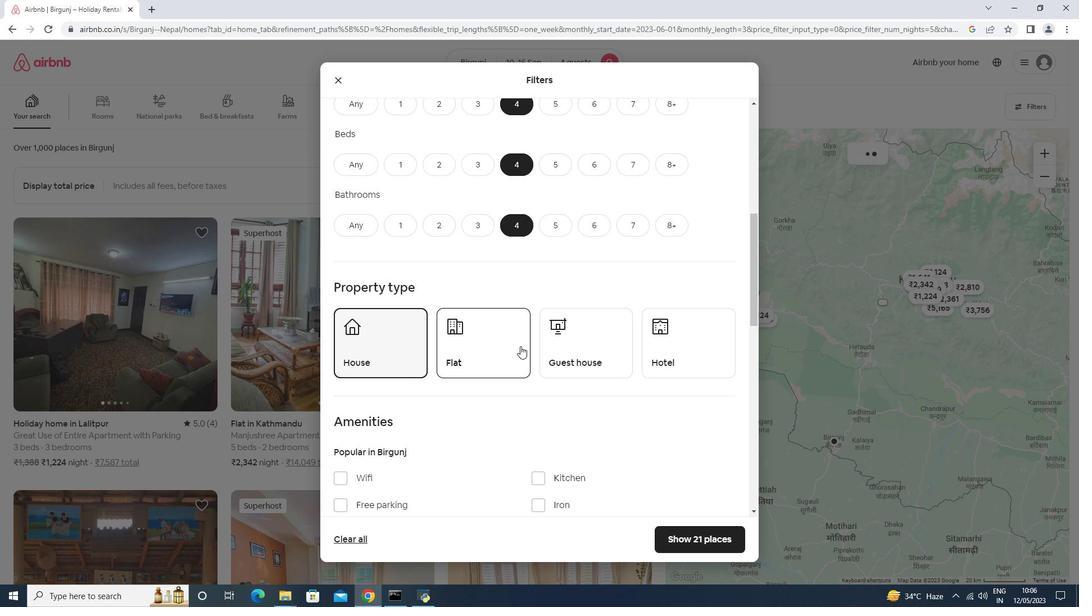 
Action: Mouse moved to (598, 348)
Screenshot: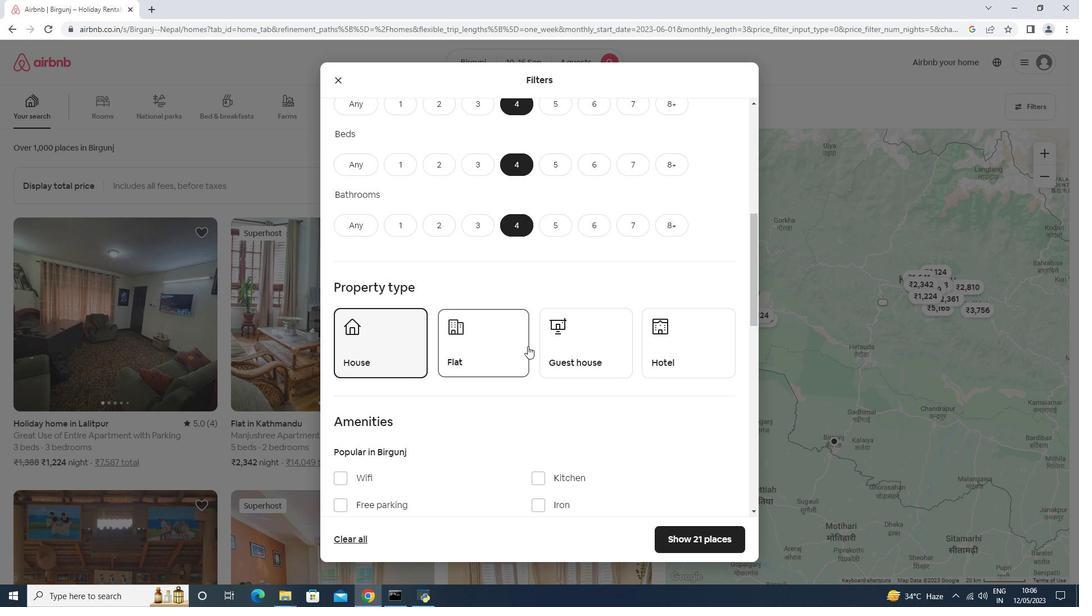 
Action: Mouse pressed left at (598, 348)
Screenshot: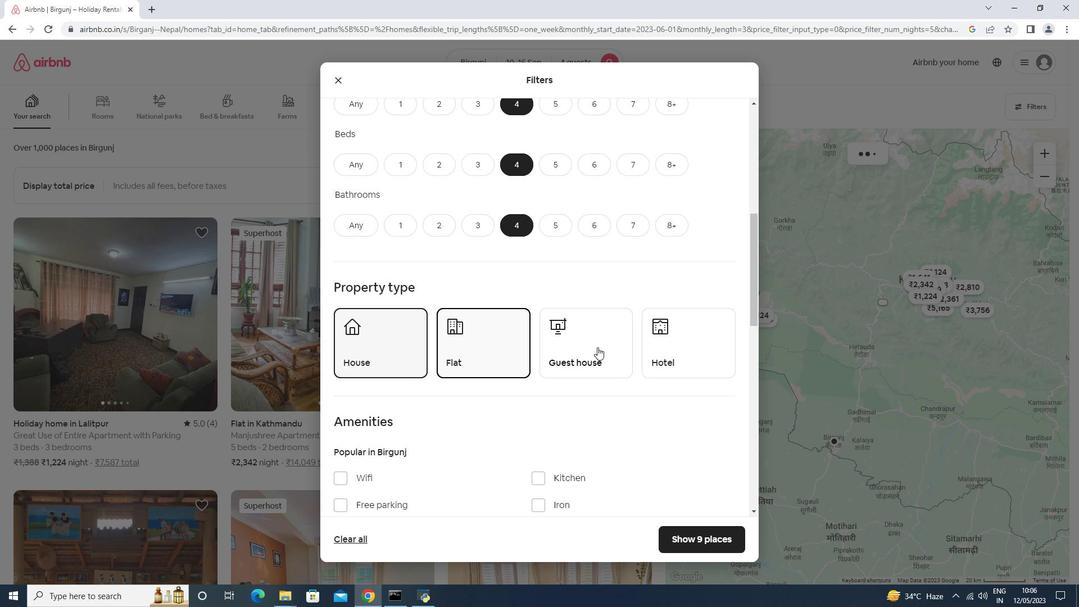 
Action: Mouse moved to (700, 331)
Screenshot: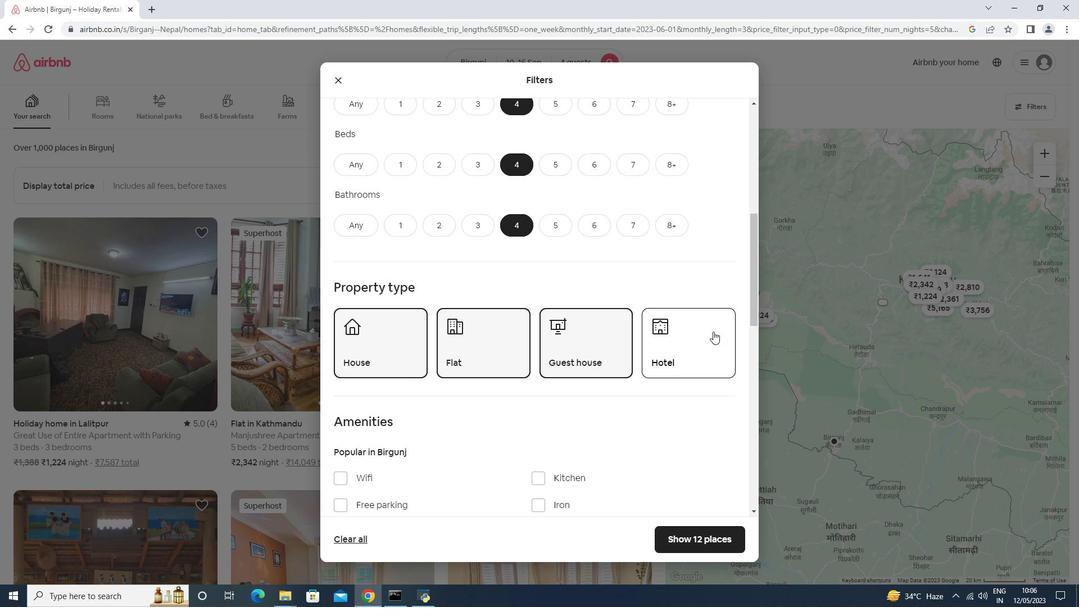 
Action: Mouse pressed left at (700, 331)
Screenshot: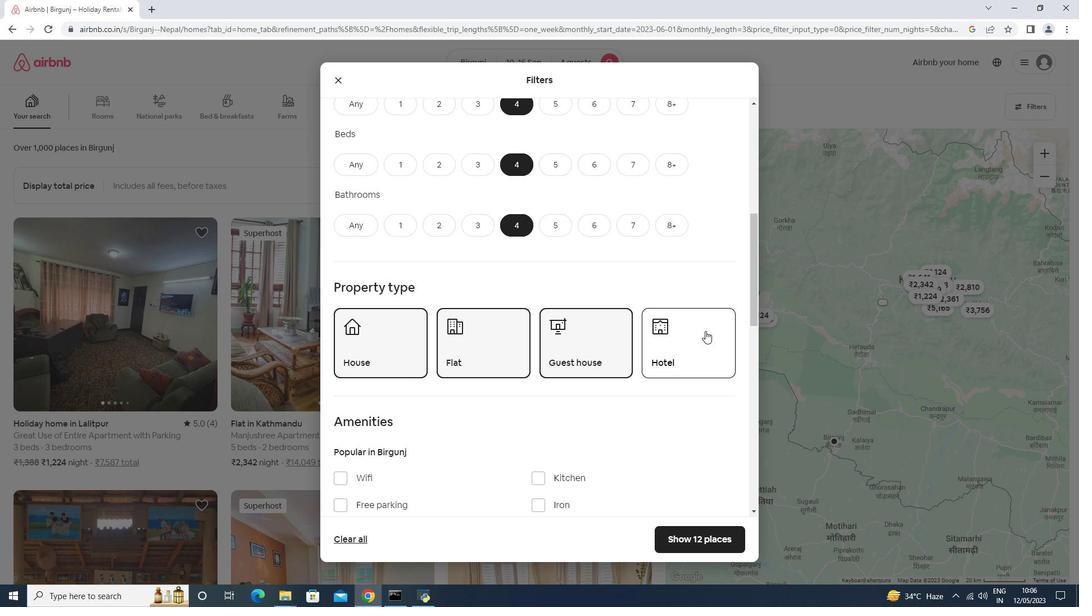 
Action: Mouse moved to (698, 331)
Screenshot: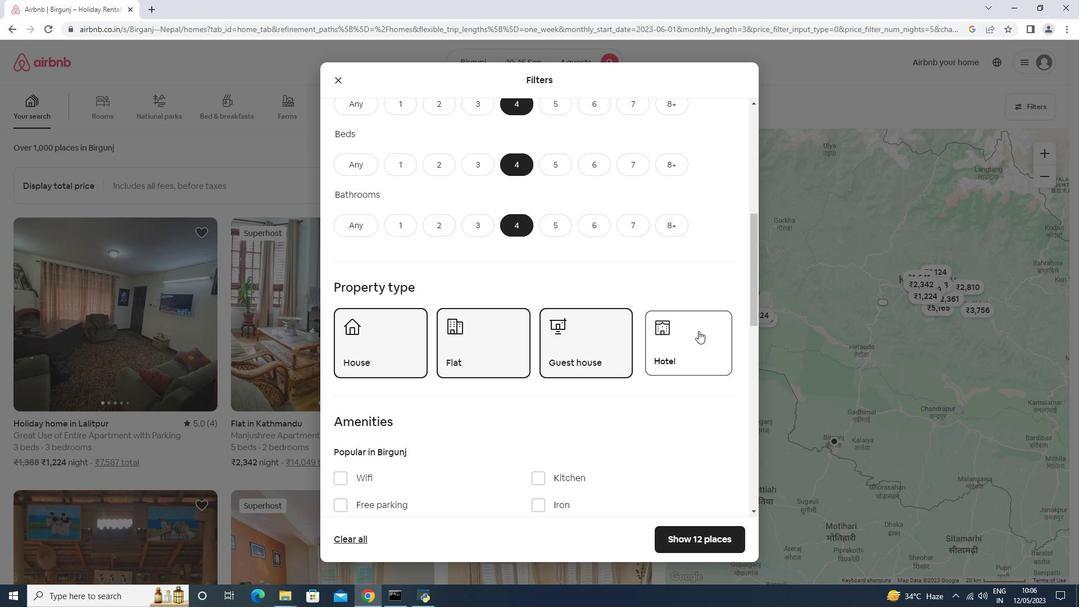 
Action: Mouse scrolled (699, 330) with delta (0, 0)
Screenshot: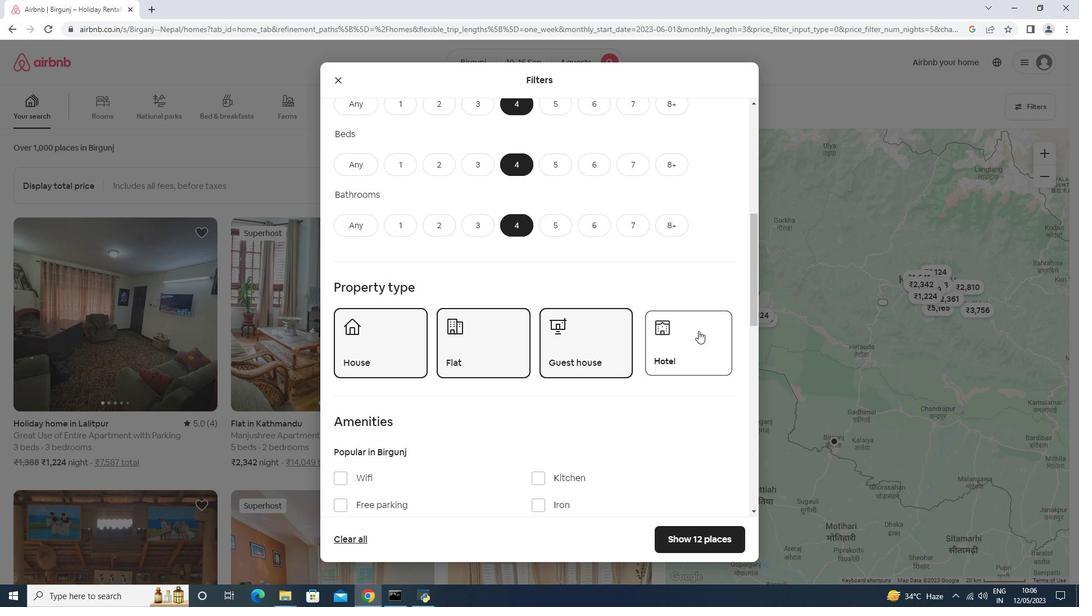 
Action: Mouse moved to (698, 331)
Screenshot: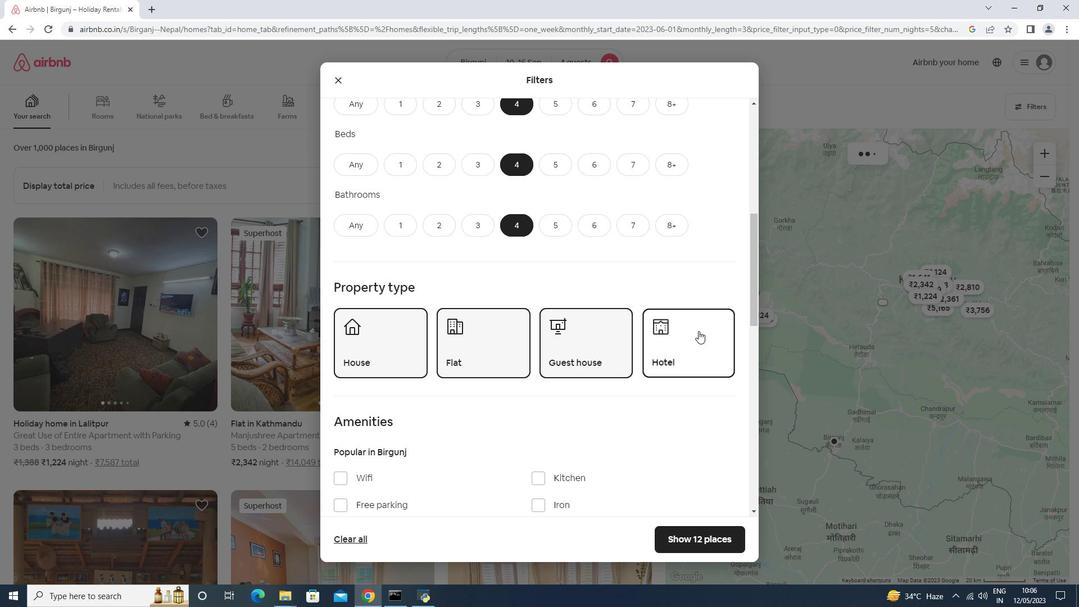 
Action: Mouse scrolled (699, 330) with delta (0, 0)
Screenshot: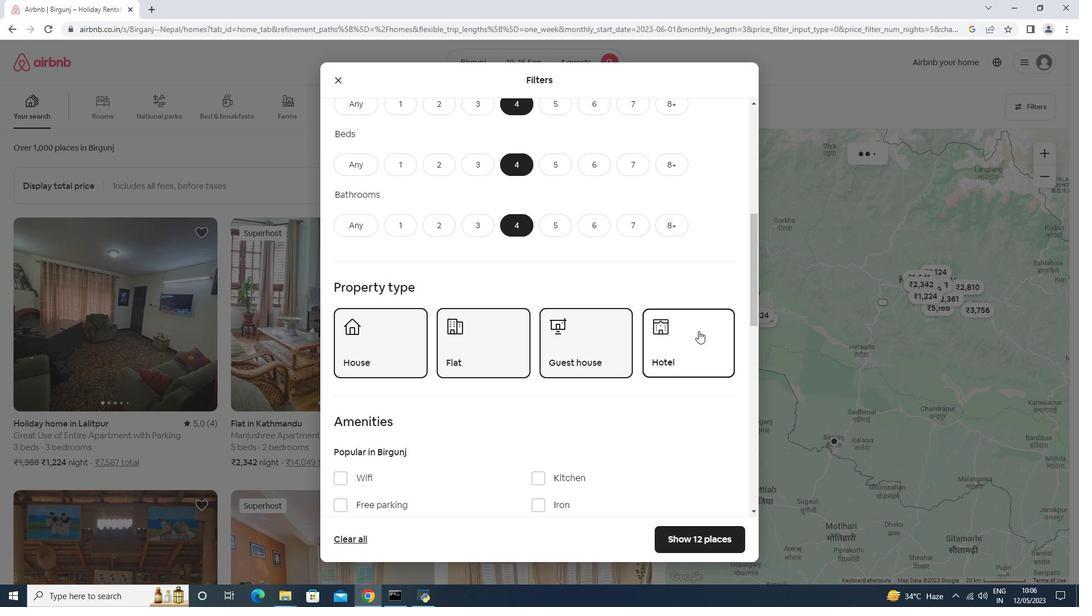 
Action: Mouse moved to (697, 331)
Screenshot: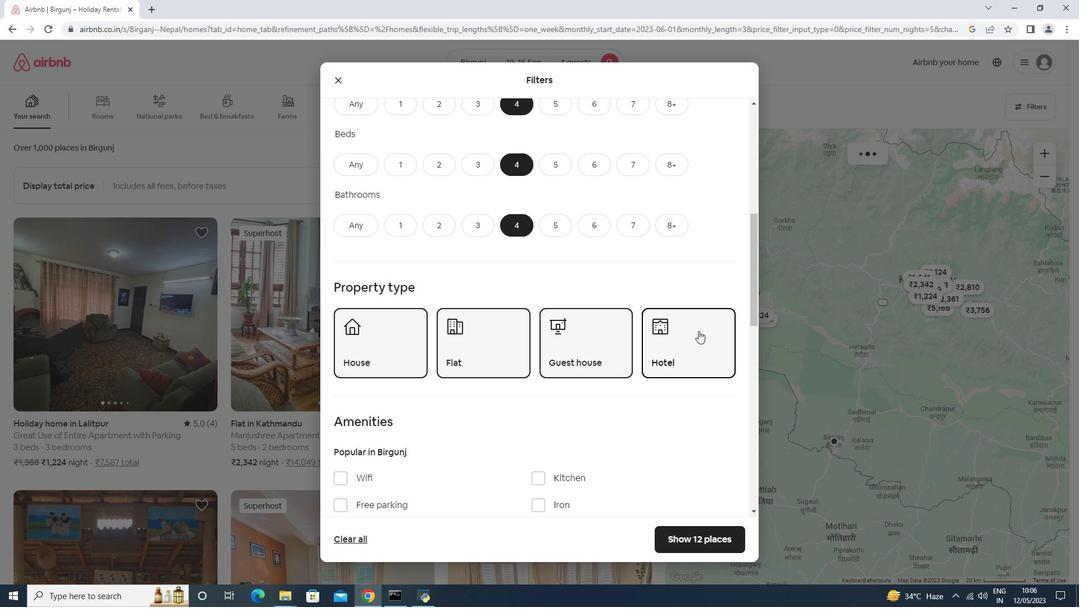
Action: Mouse scrolled (699, 330) with delta (0, 0)
Screenshot: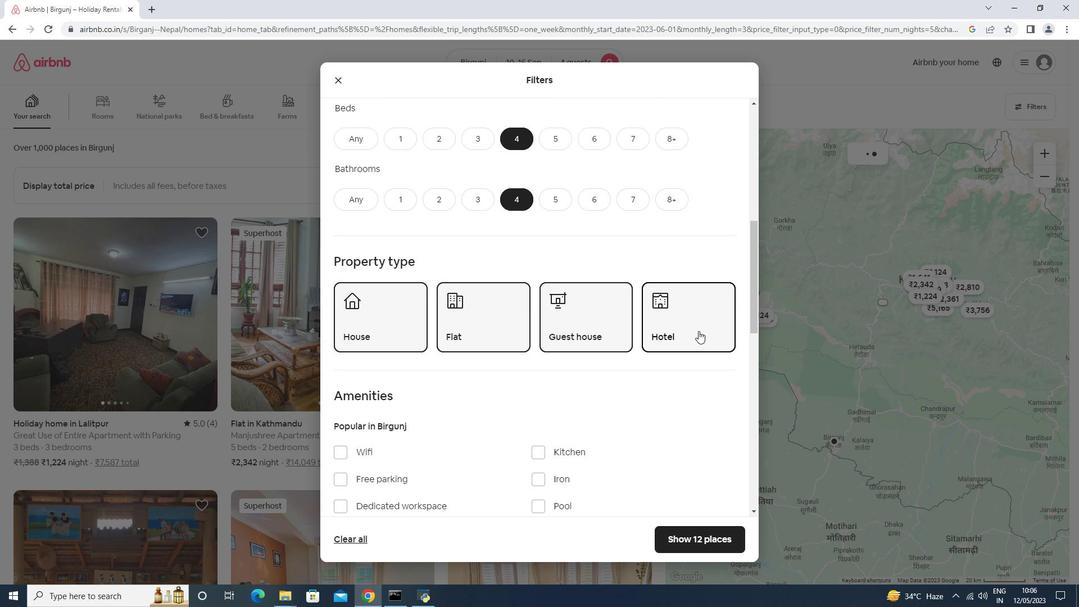 
Action: Mouse moved to (697, 331)
Screenshot: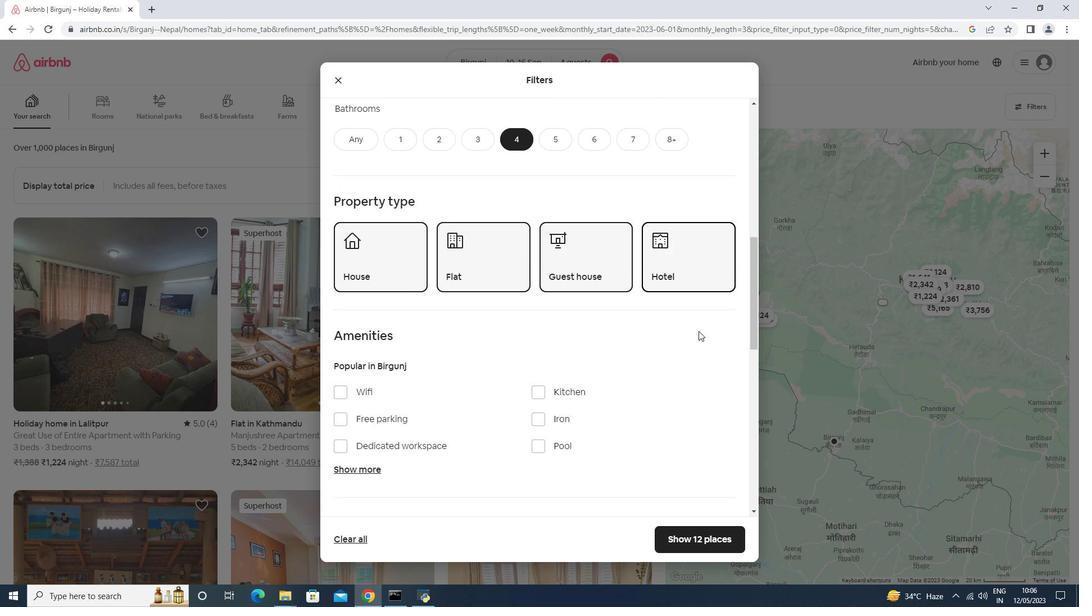 
Action: Mouse scrolled (699, 330) with delta (0, 0)
Screenshot: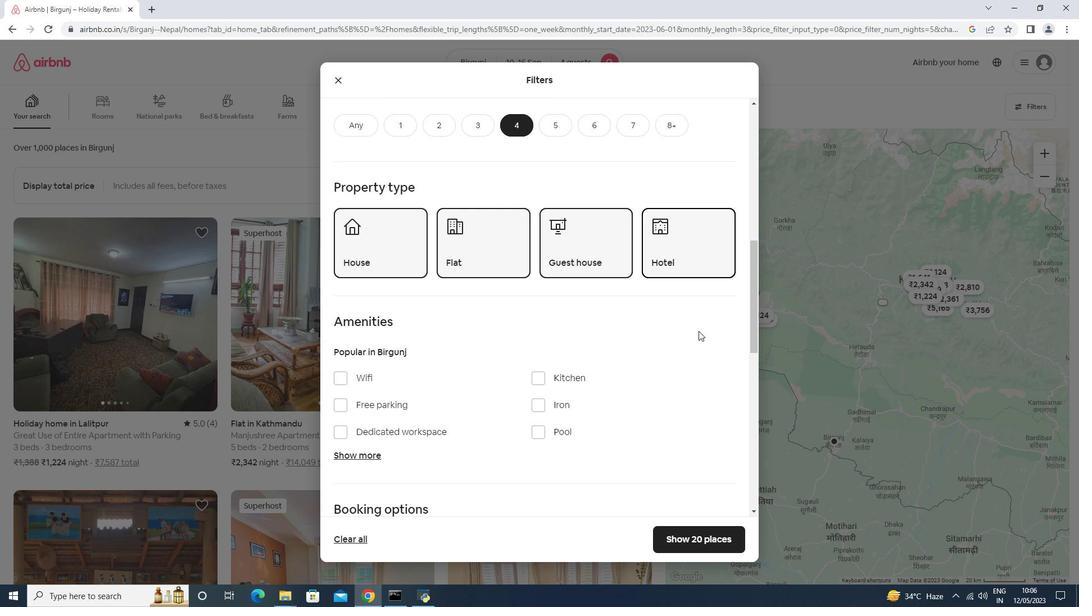 
Action: Mouse moved to (696, 331)
Screenshot: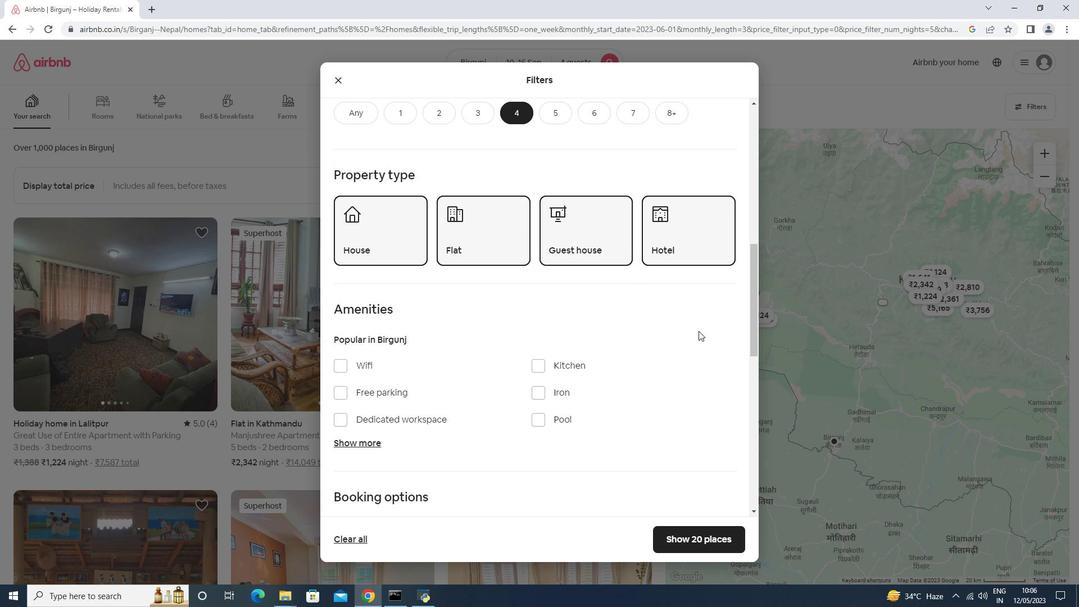 
Action: Mouse scrolled (698, 330) with delta (0, 0)
Screenshot: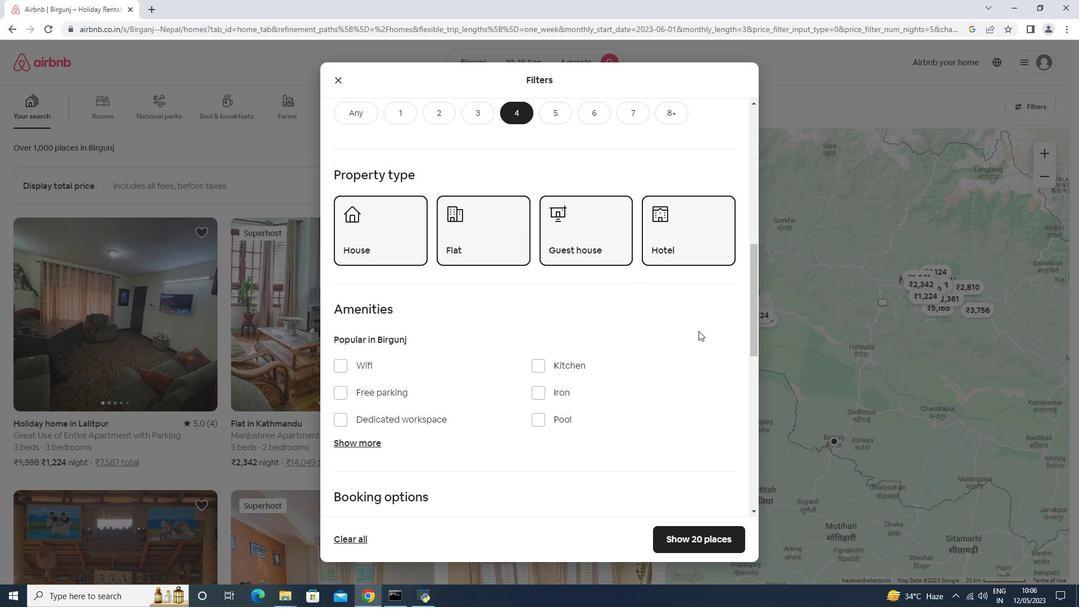 
Action: Mouse moved to (351, 272)
Screenshot: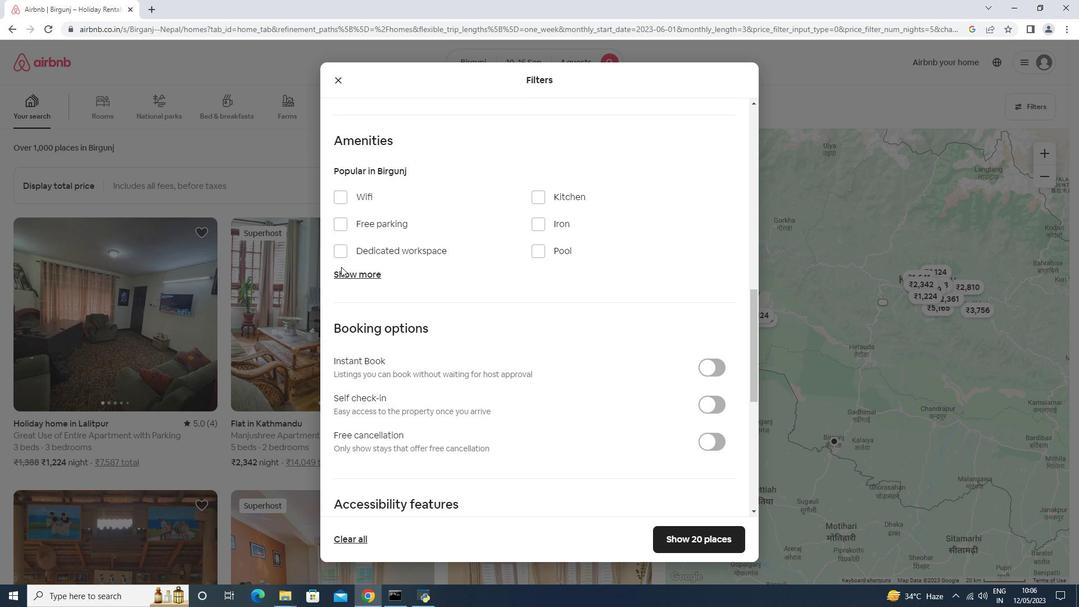 
Action: Mouse pressed left at (351, 272)
Screenshot: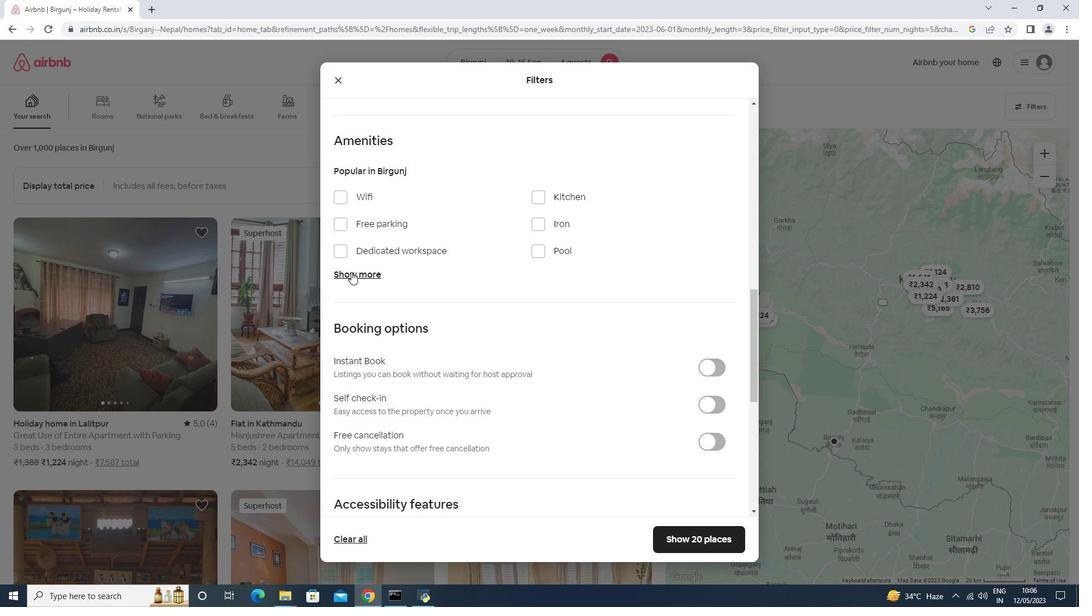 
Action: Mouse moved to (371, 228)
Screenshot: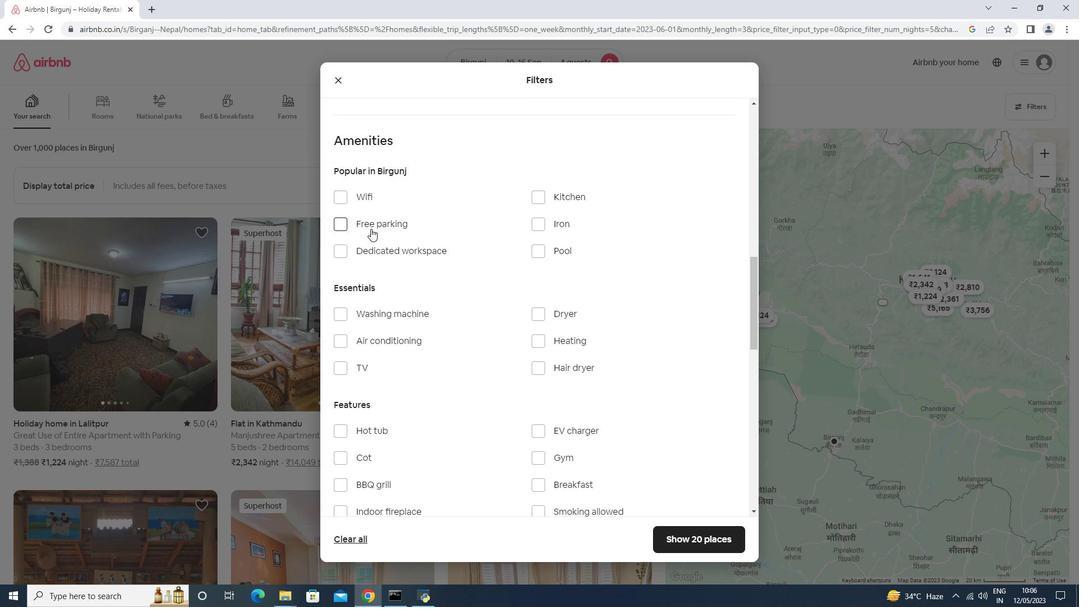 
Action: Mouse pressed left at (371, 228)
Screenshot: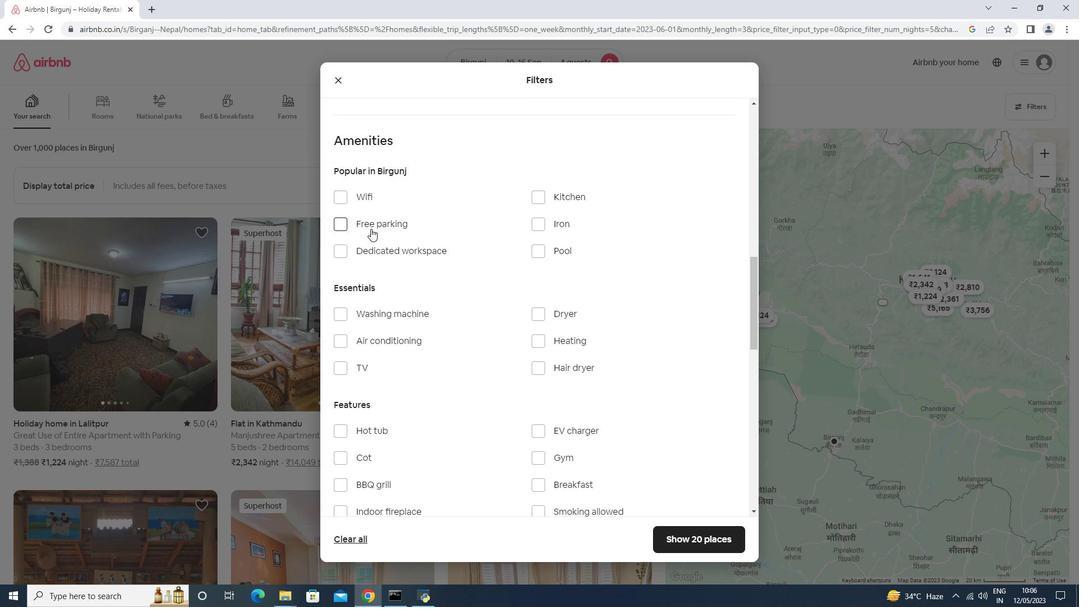 
Action: Mouse moved to (361, 198)
Screenshot: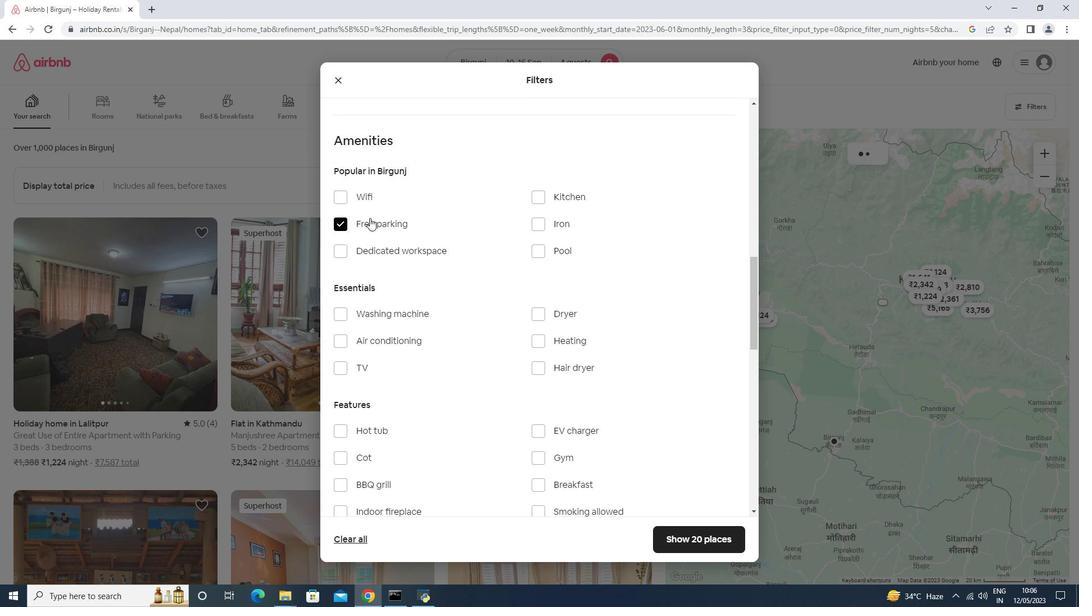 
Action: Mouse pressed left at (361, 198)
Screenshot: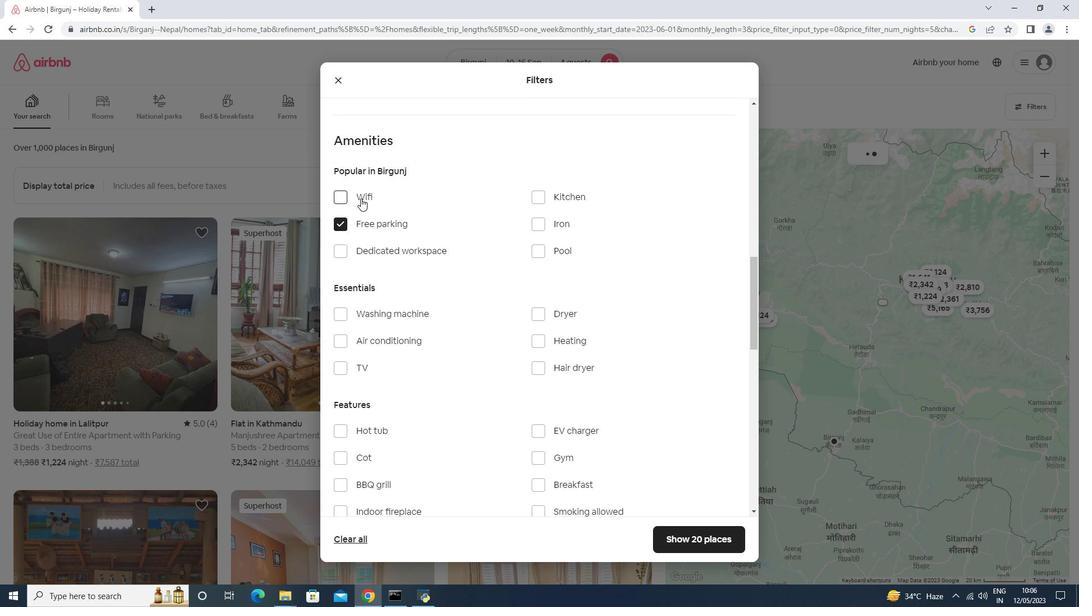
Action: Mouse moved to (366, 367)
Screenshot: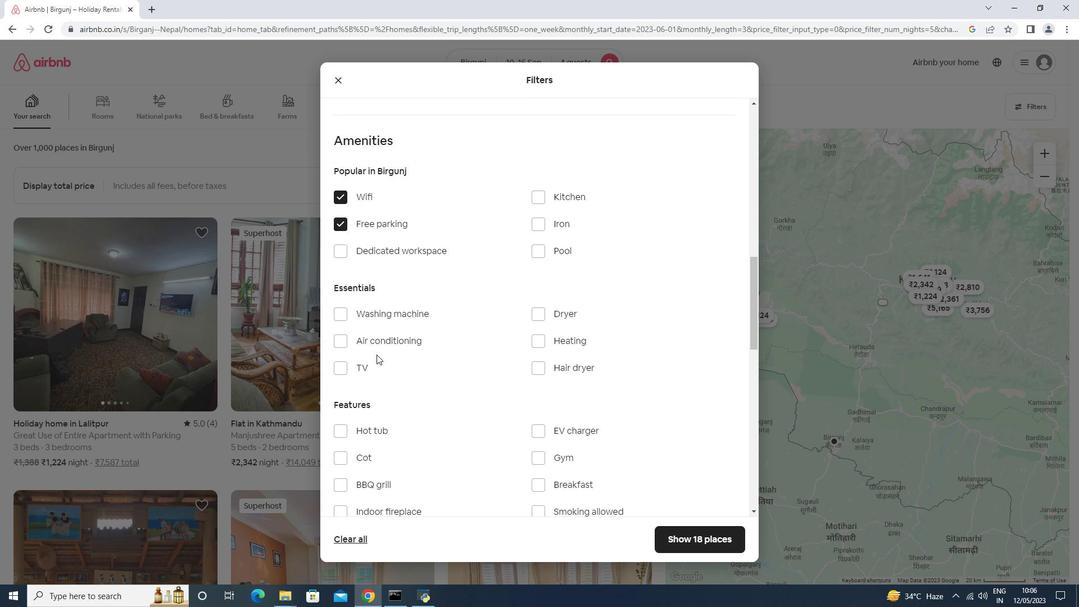 
Action: Mouse pressed left at (366, 367)
Screenshot: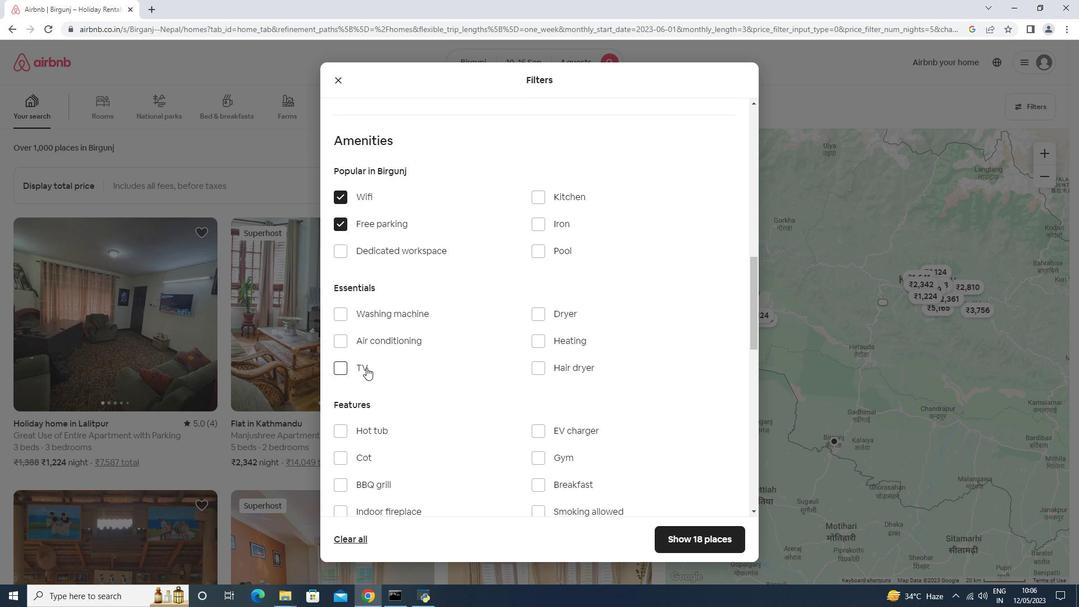 
Action: Mouse moved to (390, 358)
Screenshot: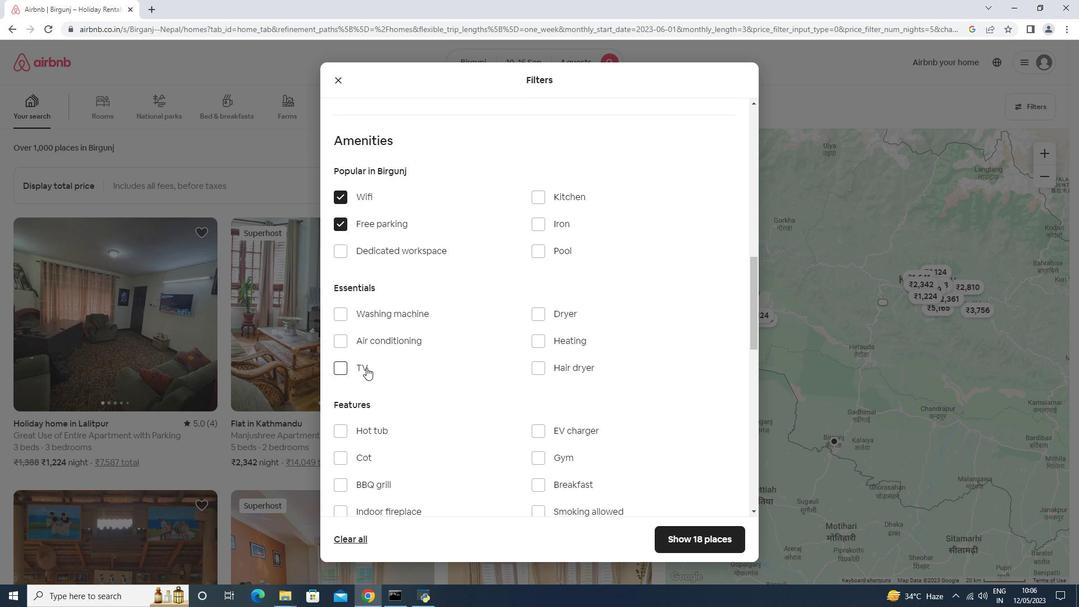 
Action: Mouse scrolled (390, 358) with delta (0, 0)
Screenshot: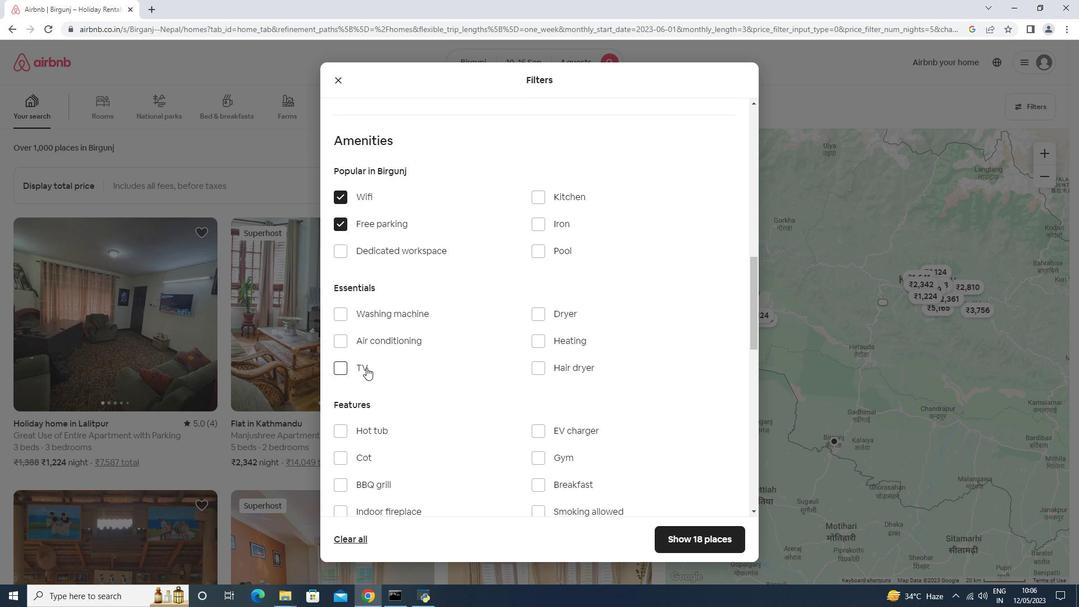 
Action: Mouse scrolled (390, 358) with delta (0, 0)
Screenshot: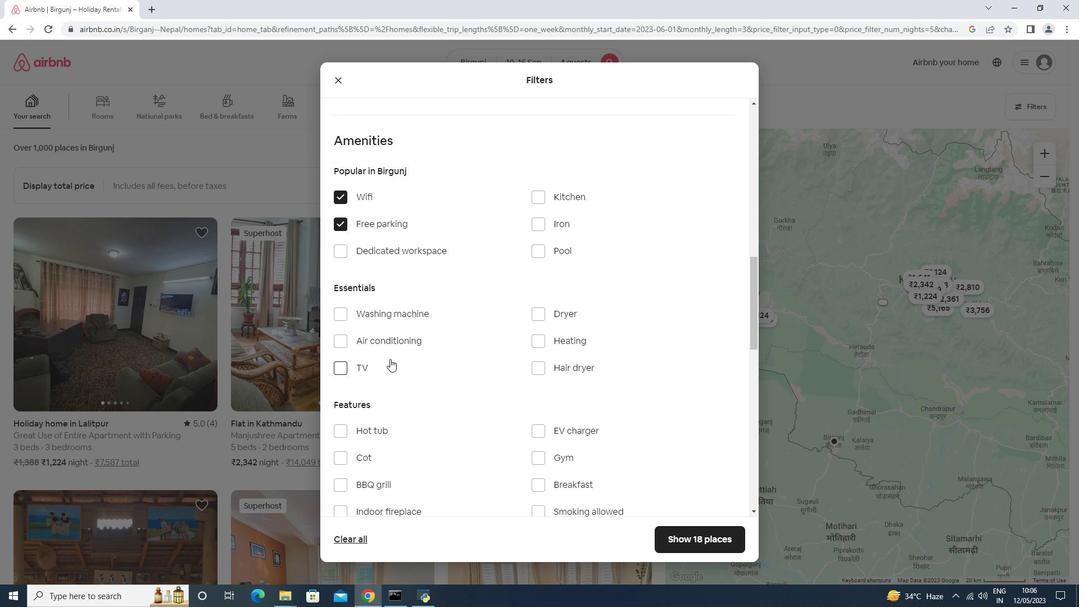 
Action: Mouse scrolled (390, 358) with delta (0, 0)
Screenshot: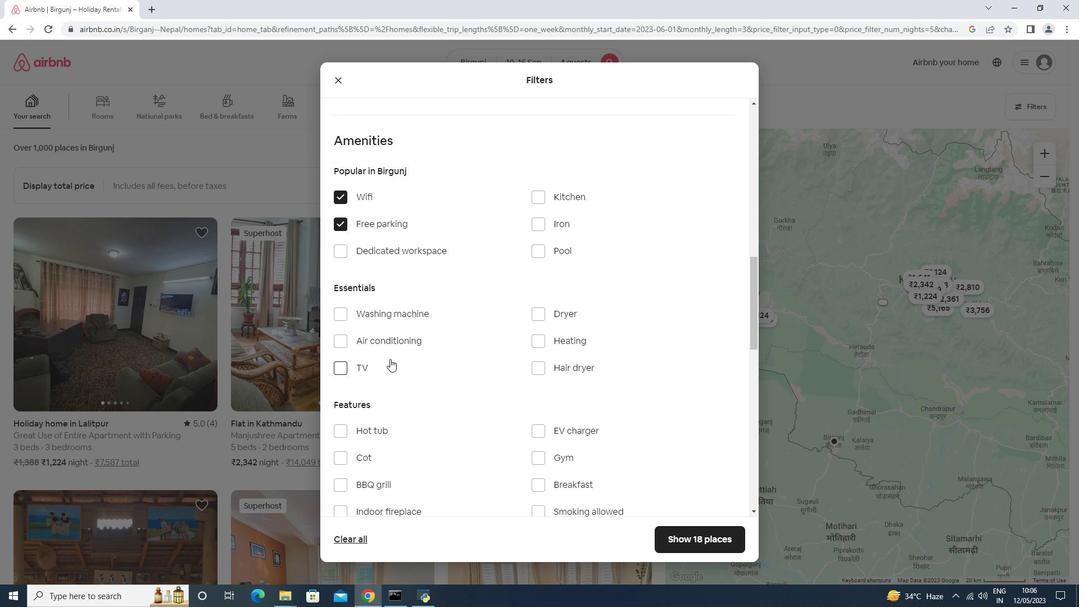 
Action: Mouse scrolled (390, 358) with delta (0, 0)
Screenshot: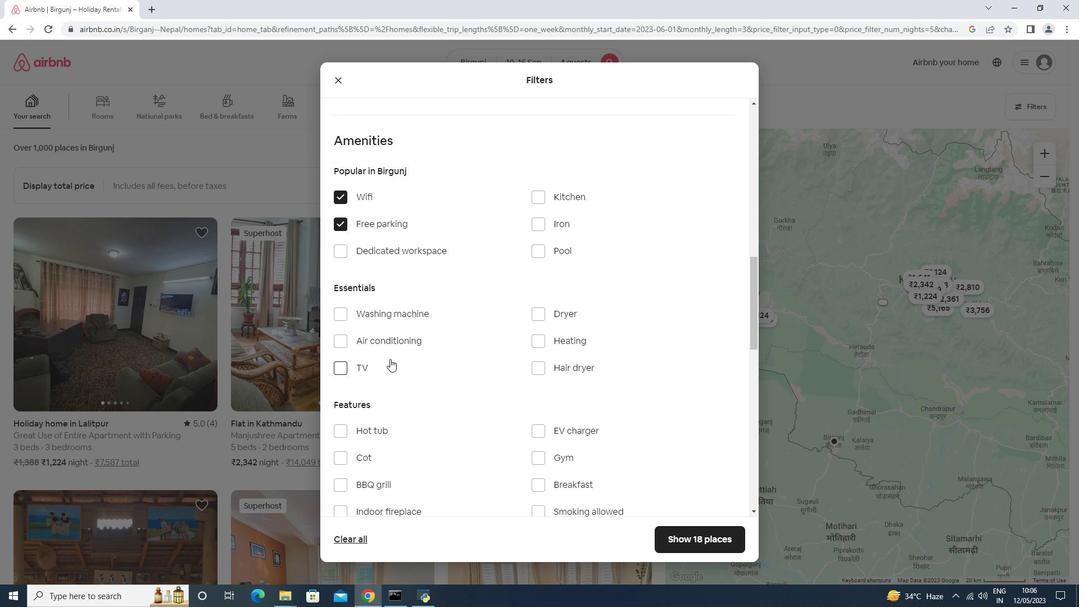 
Action: Mouse scrolled (390, 358) with delta (0, 0)
Screenshot: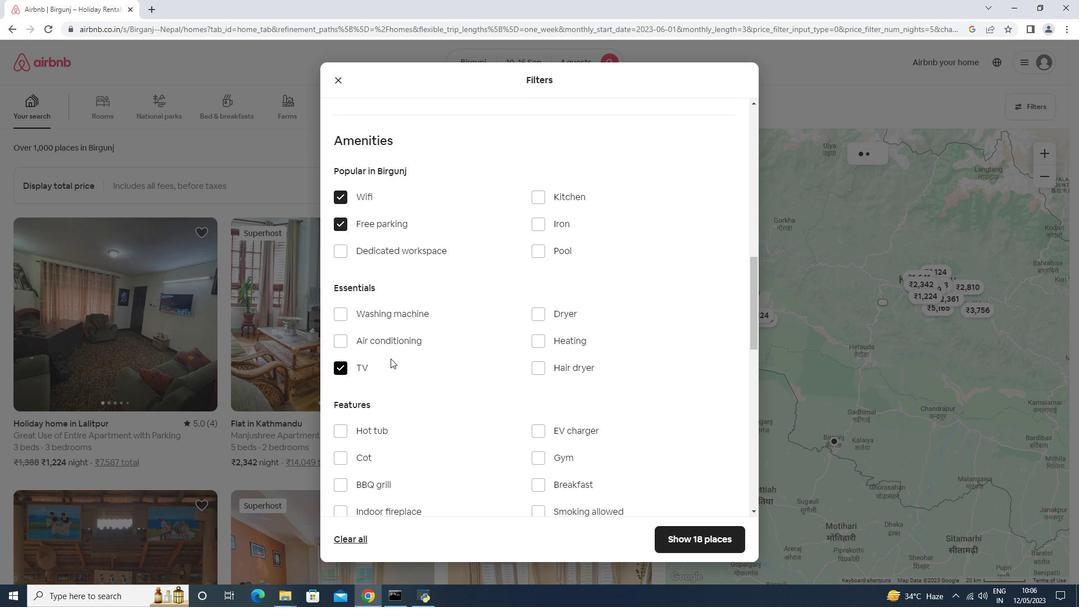 
Action: Mouse moved to (542, 172)
Screenshot: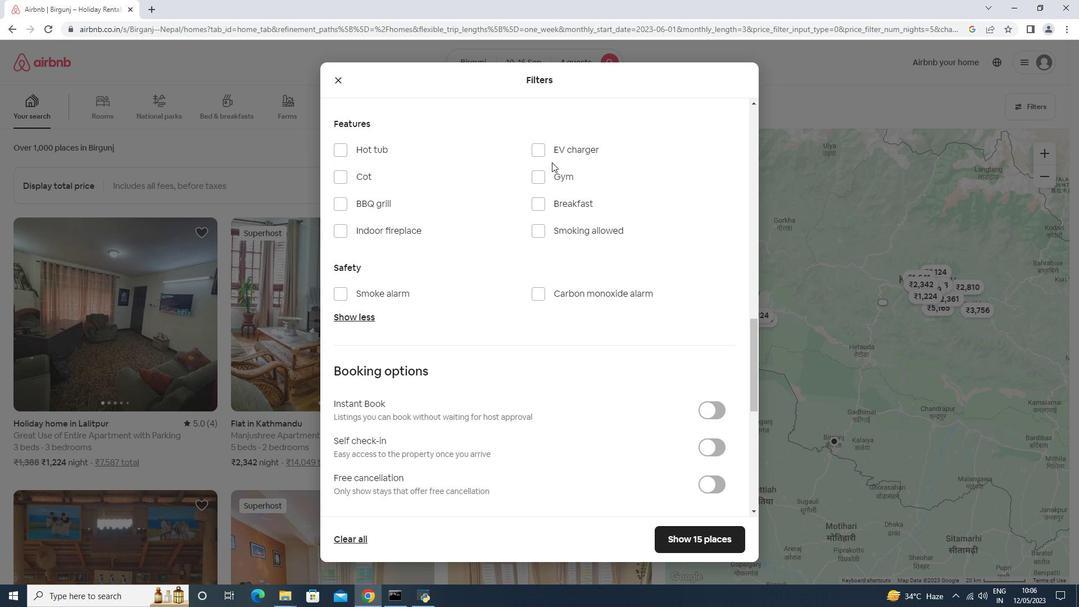 
Action: Mouse pressed left at (542, 172)
Screenshot: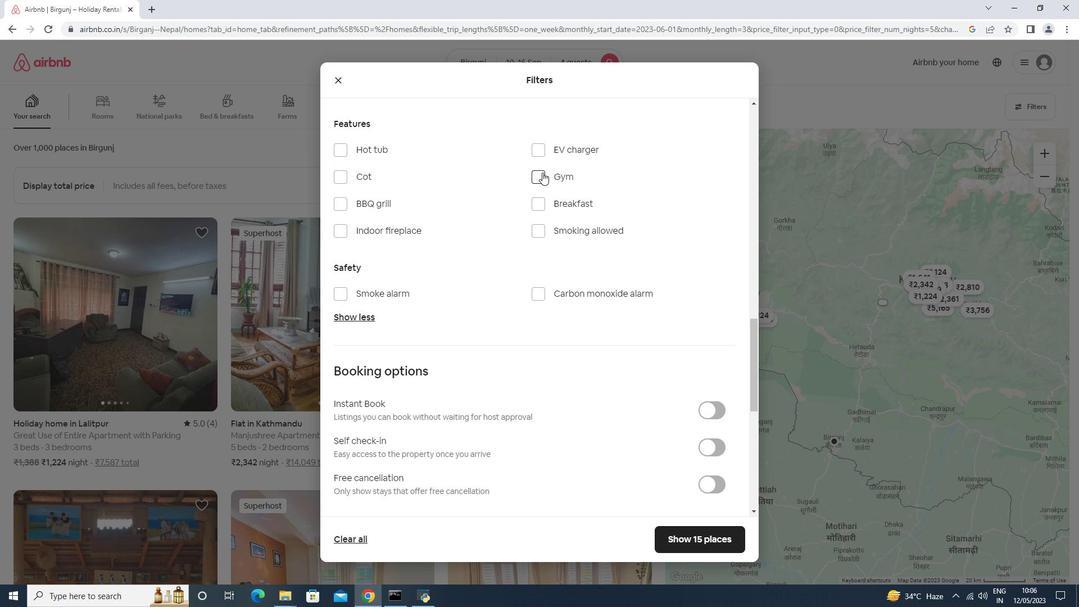 
Action: Mouse moved to (544, 209)
Screenshot: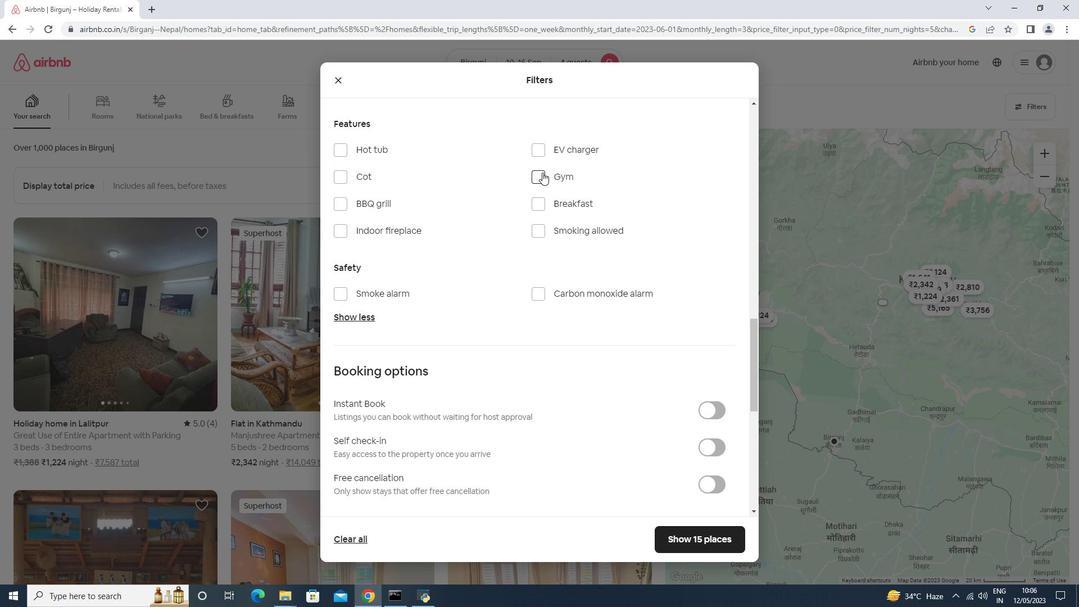 
Action: Mouse pressed left at (544, 209)
Screenshot: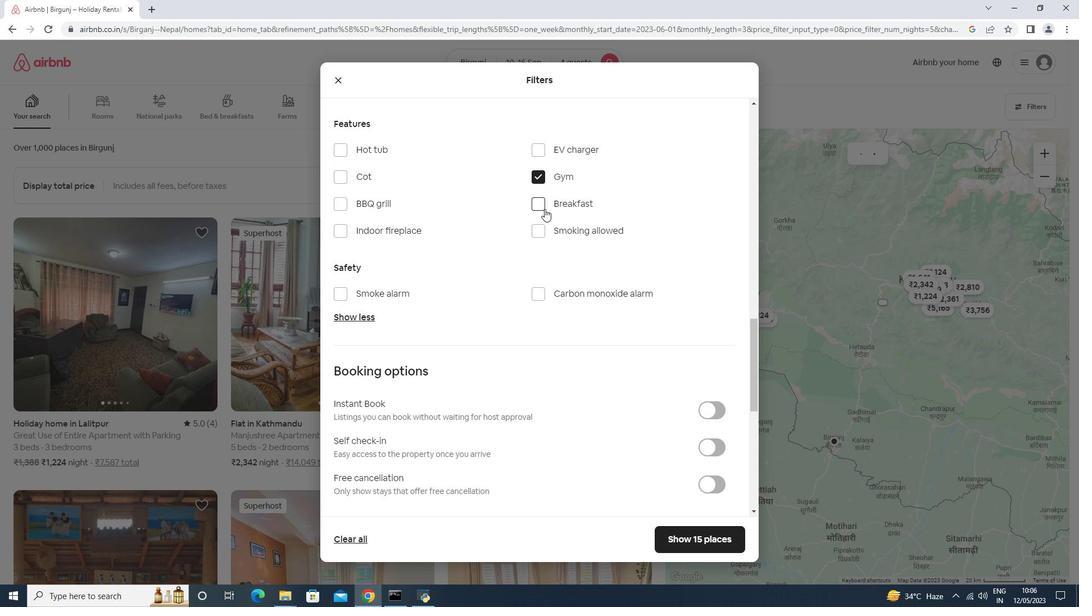 
Action: Mouse moved to (544, 209)
Screenshot: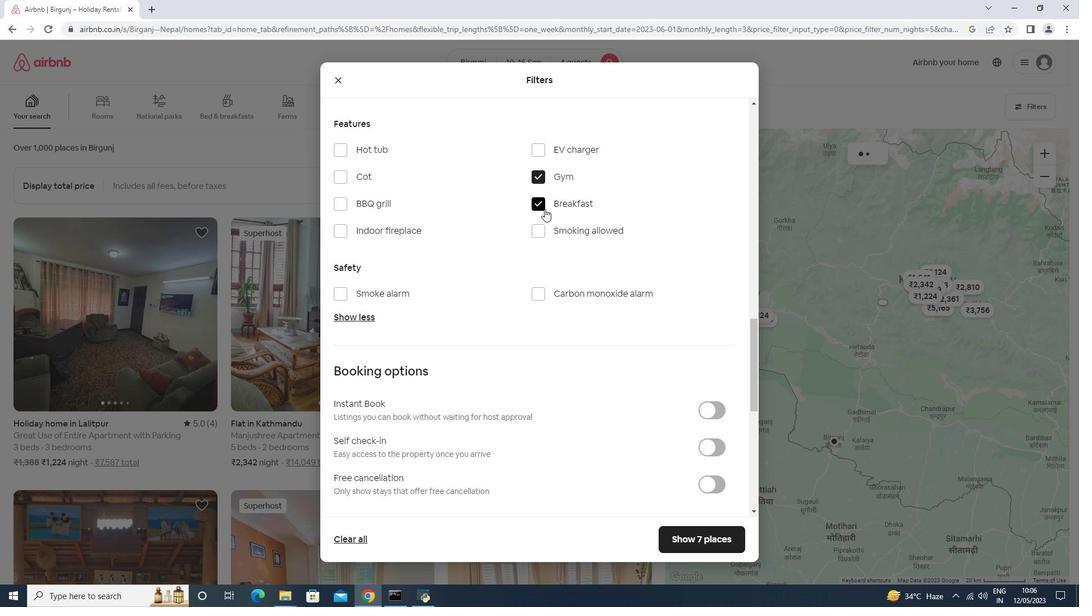 
Action: Mouse scrolled (544, 209) with delta (0, 0)
Screenshot: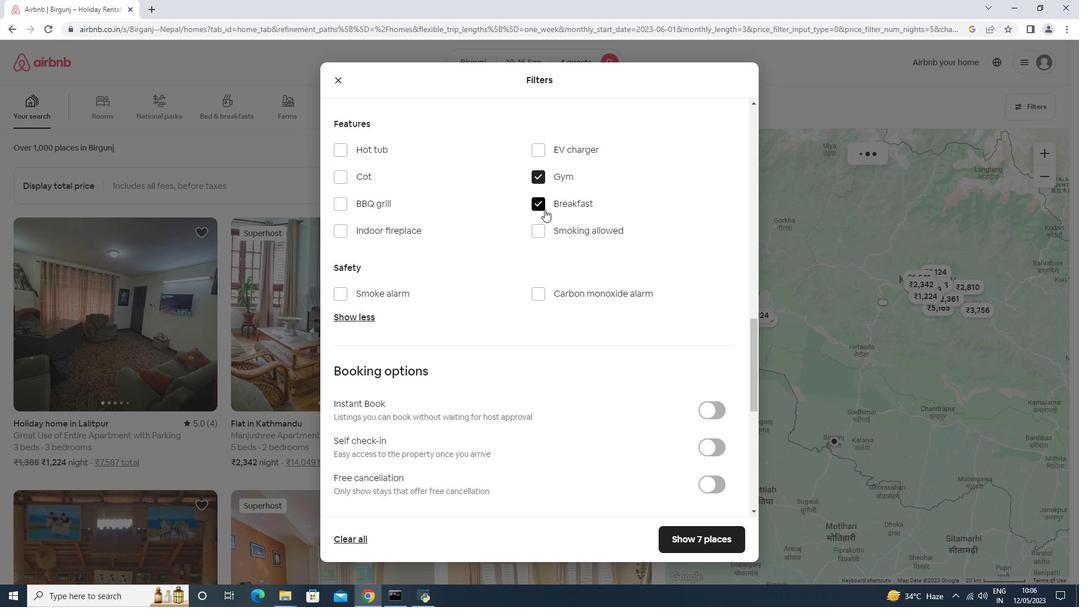 
Action: Mouse scrolled (544, 209) with delta (0, 0)
Screenshot: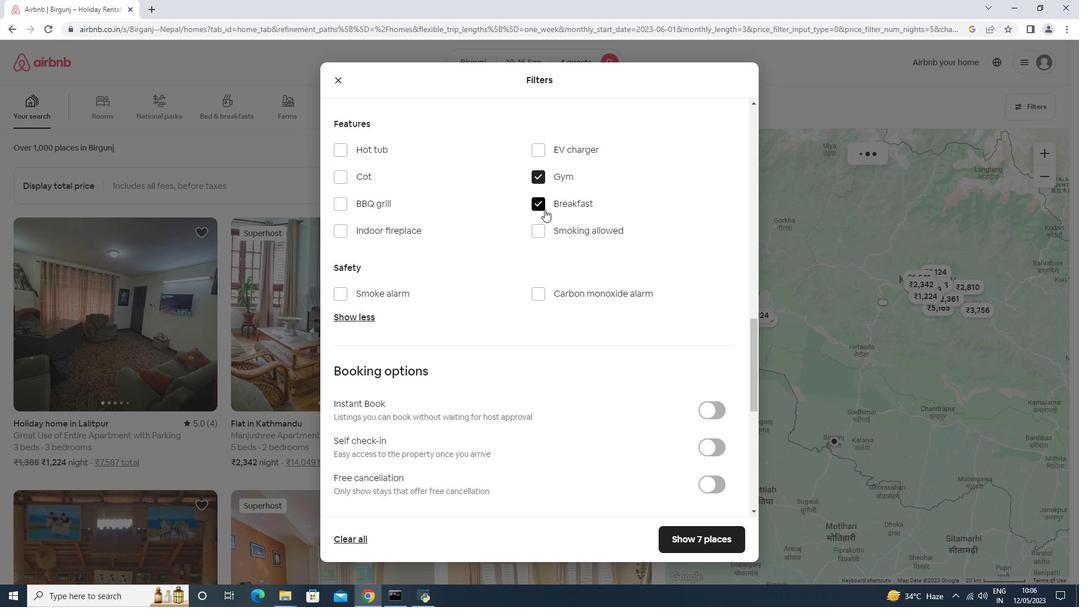 
Action: Mouse scrolled (544, 209) with delta (0, 0)
Screenshot: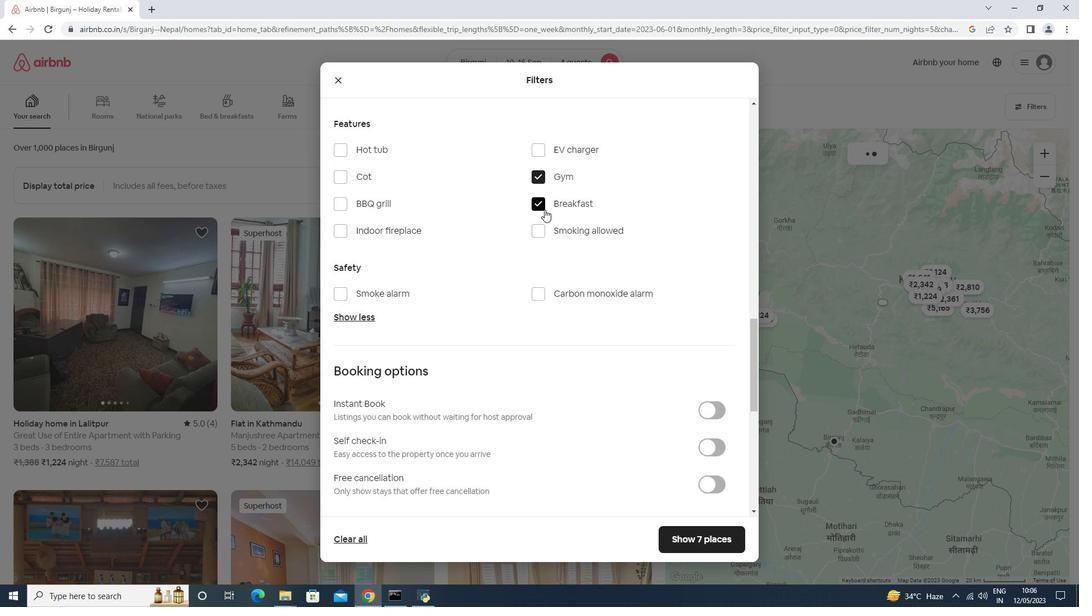 
Action: Mouse moved to (710, 165)
Screenshot: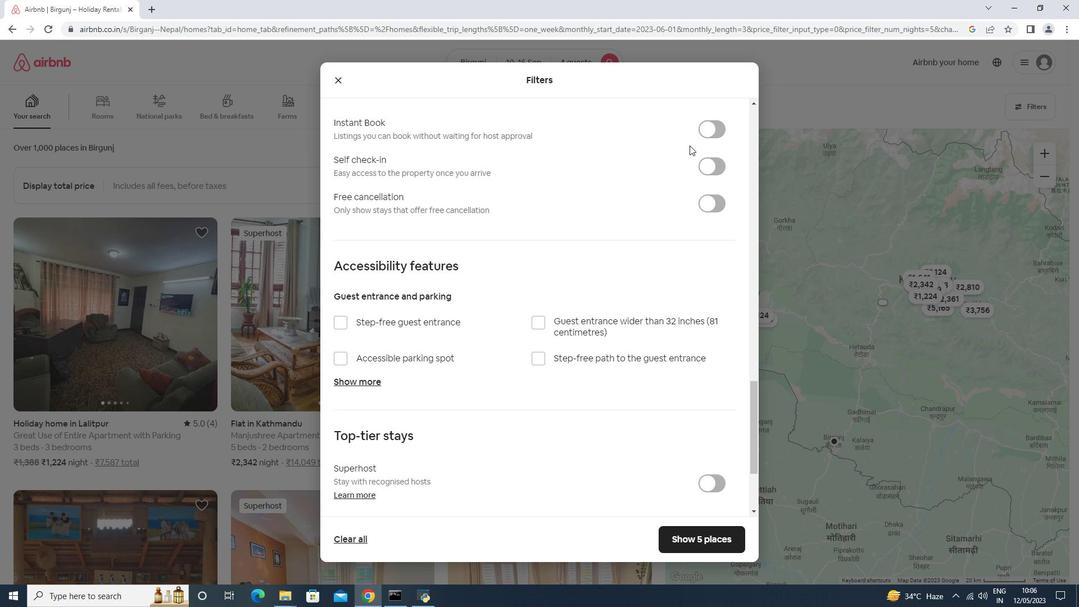 
Action: Mouse pressed left at (710, 165)
Screenshot: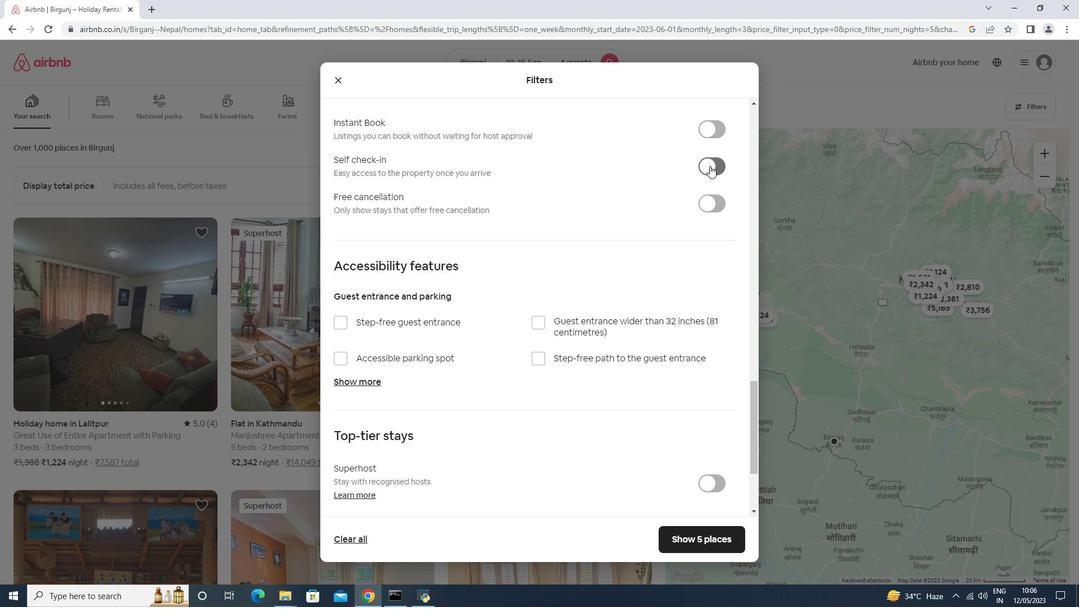 
Action: Mouse moved to (352, 435)
Screenshot: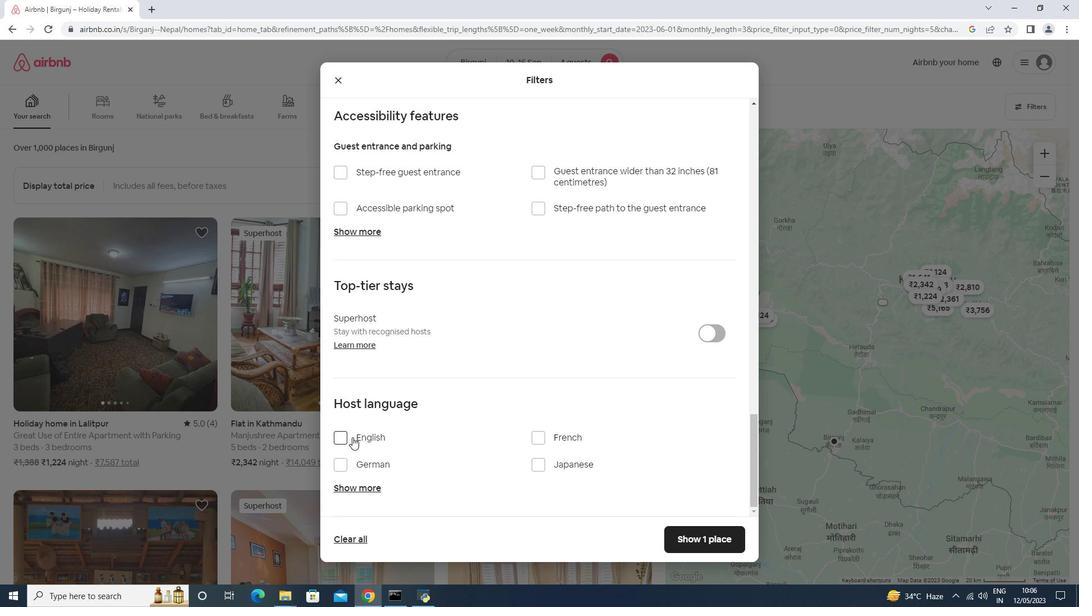 
Action: Mouse pressed left at (352, 435)
Screenshot: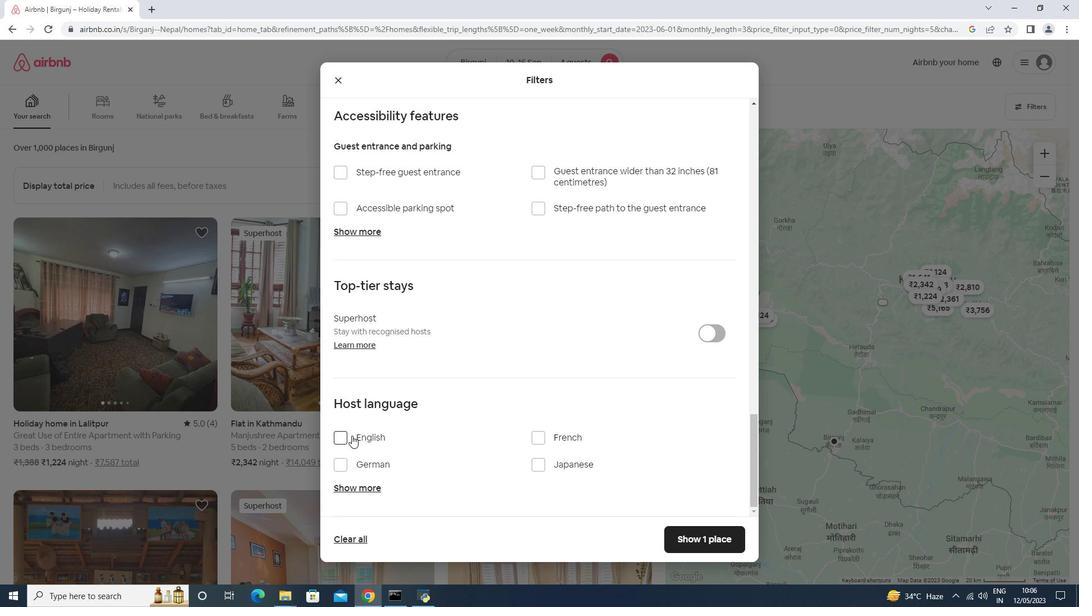 
Action: Mouse moved to (680, 536)
Screenshot: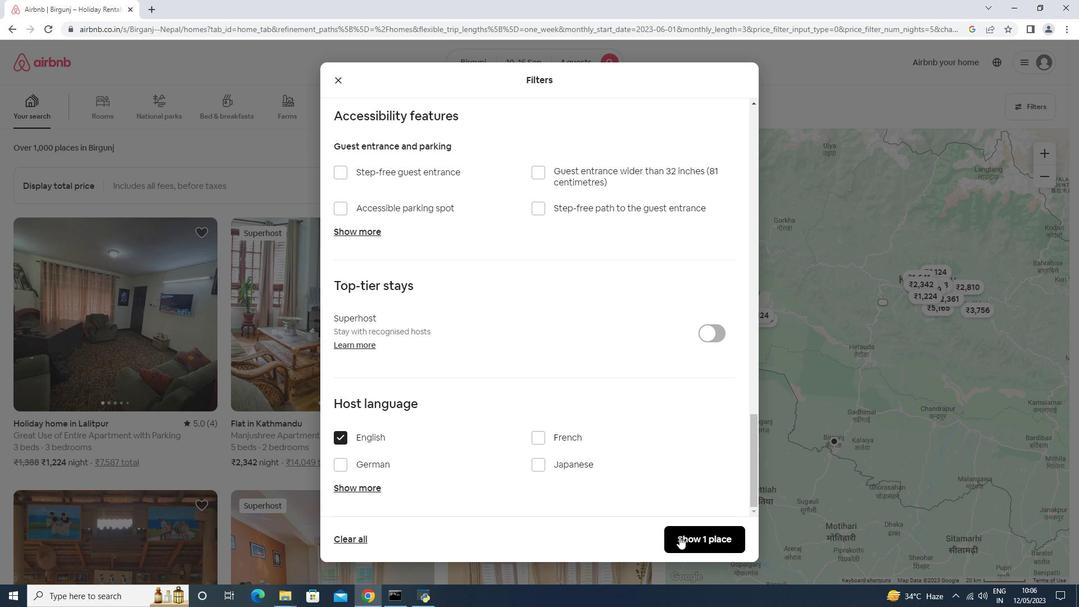 
Action: Mouse pressed left at (680, 536)
Screenshot: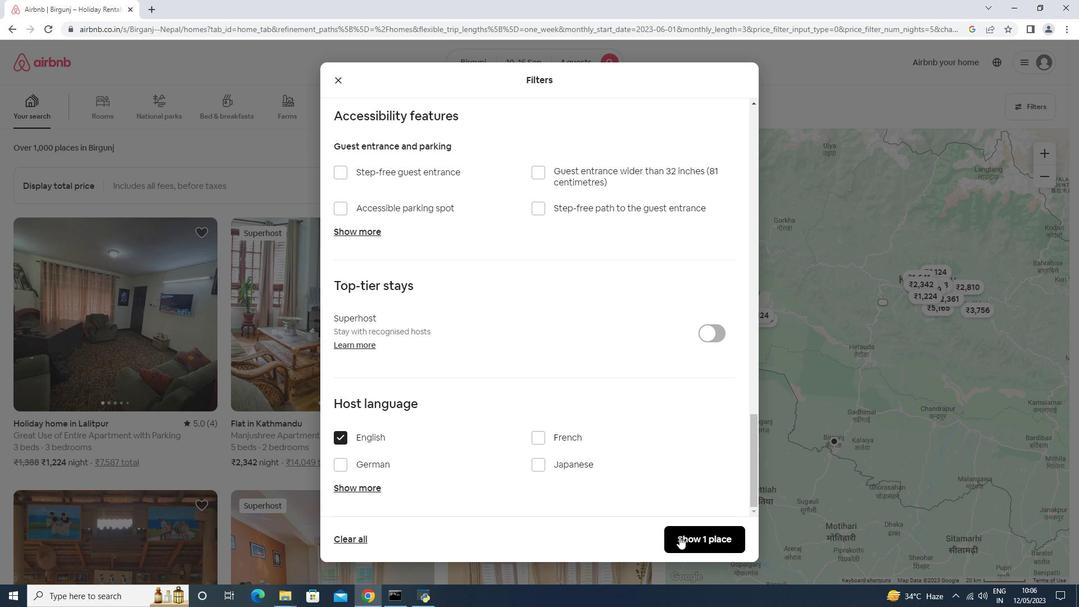 
